 Task: Look for space in Nsawam, Ghana from 6th September, 2023 to 10th September, 2023 for 1 adult in price range Rs.9000 to Rs.17000. Place can be private room with 1  bedroom having 1 bed and 1 bathroom. Property type can be house, flat, guest house, hotel. Booking option can be shelf check-in. Required host language is English.
Action: Mouse moved to (538, 76)
Screenshot: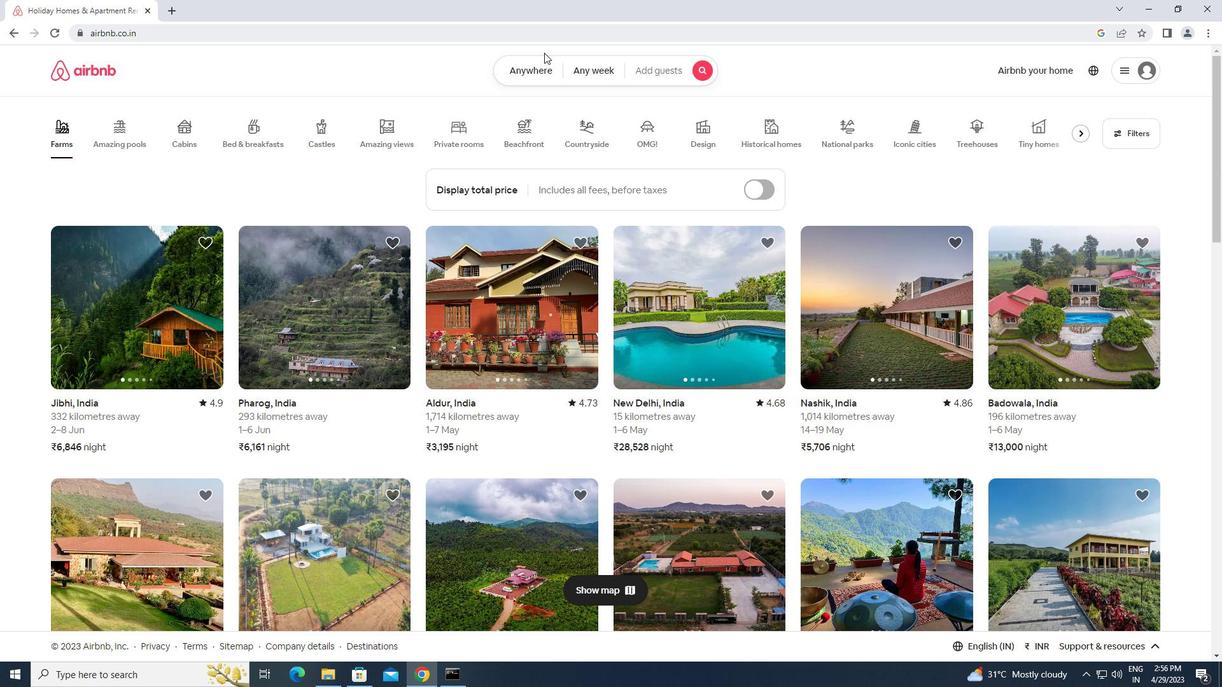 
Action: Mouse pressed left at (538, 76)
Screenshot: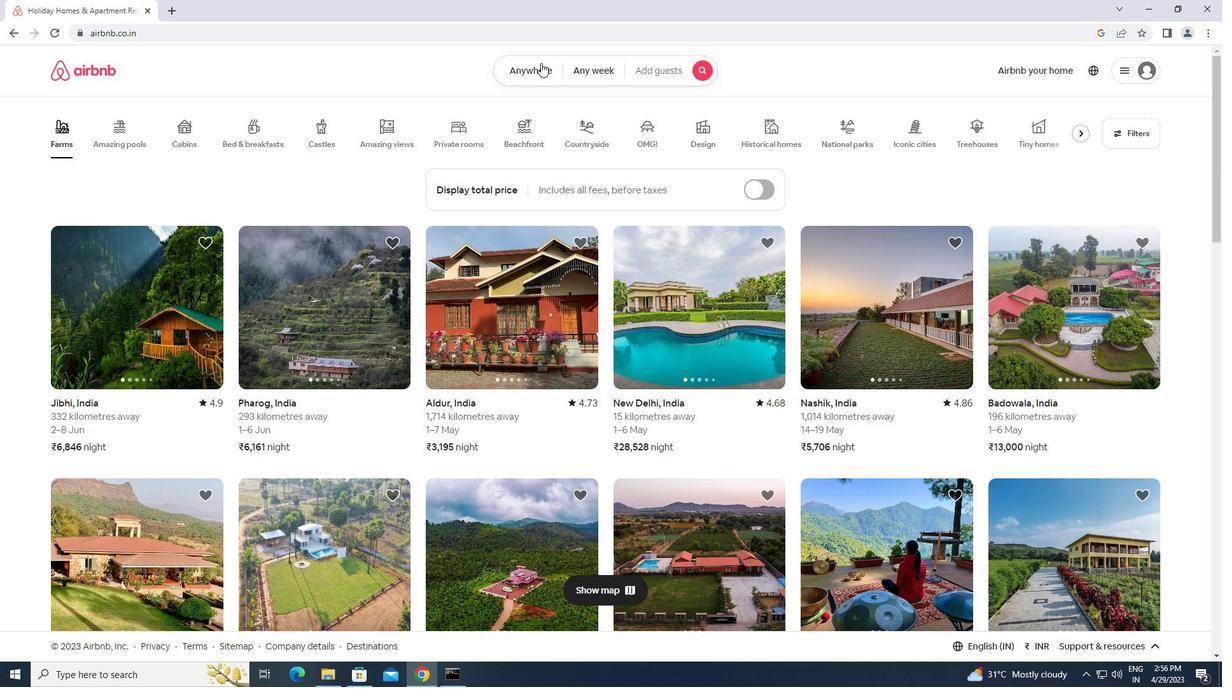 
Action: Mouse moved to (457, 117)
Screenshot: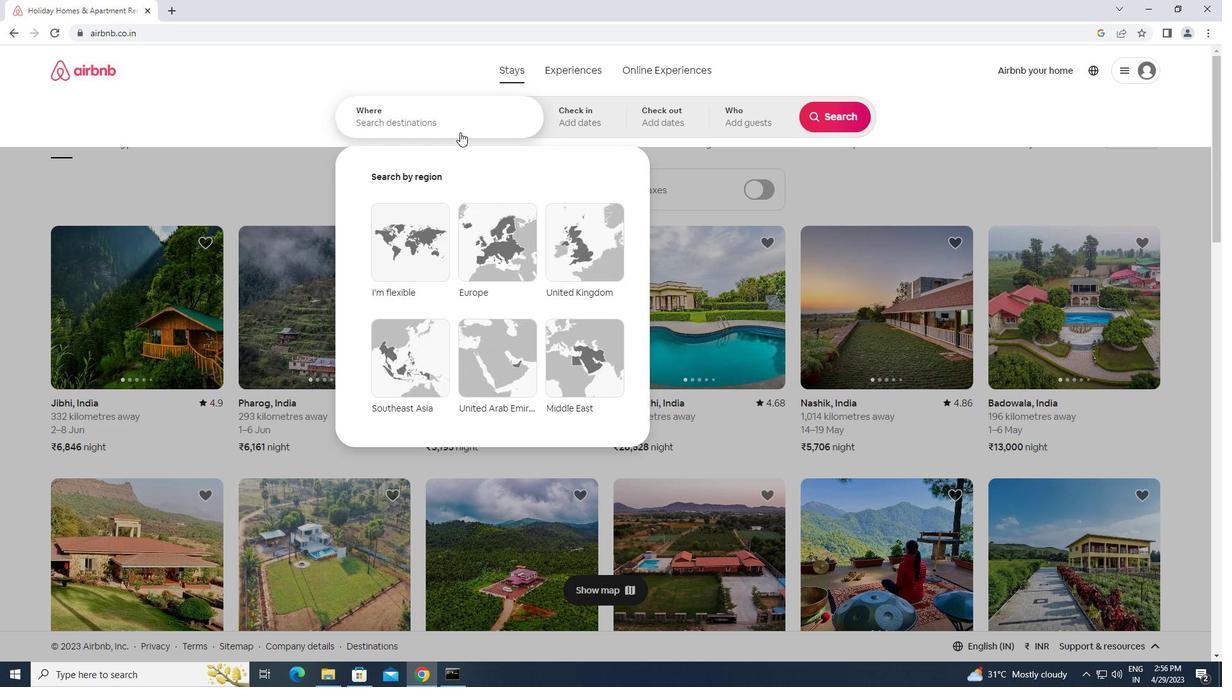 
Action: Mouse pressed left at (457, 117)
Screenshot: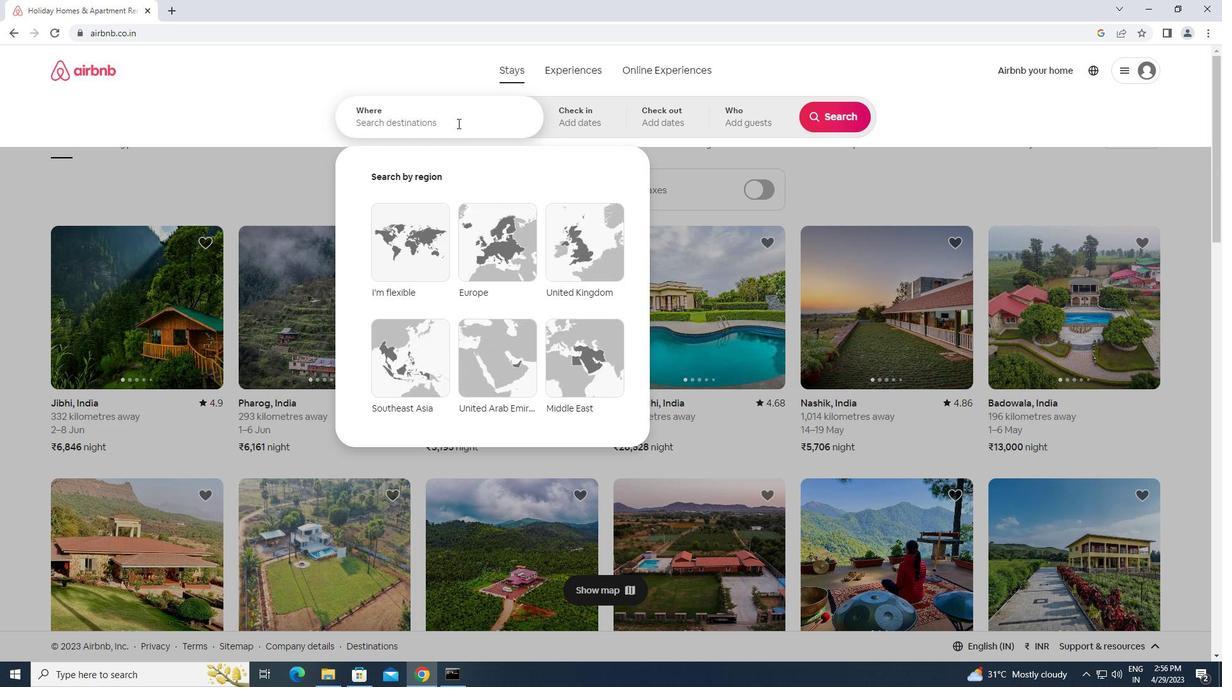 
Action: Key pressed n<Key.caps_lock>sawam,<Key.space><Key.caps_lock>g<Key.caps_lock>hana<Key.enter>
Screenshot: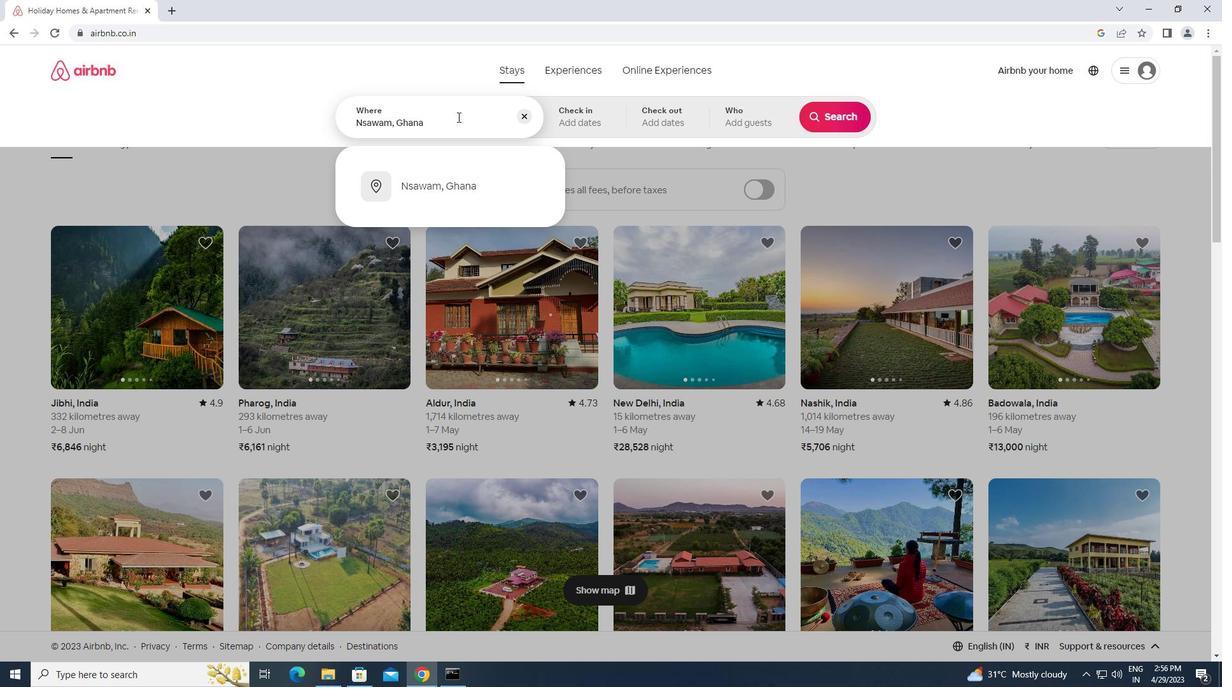 
Action: Mouse moved to (839, 222)
Screenshot: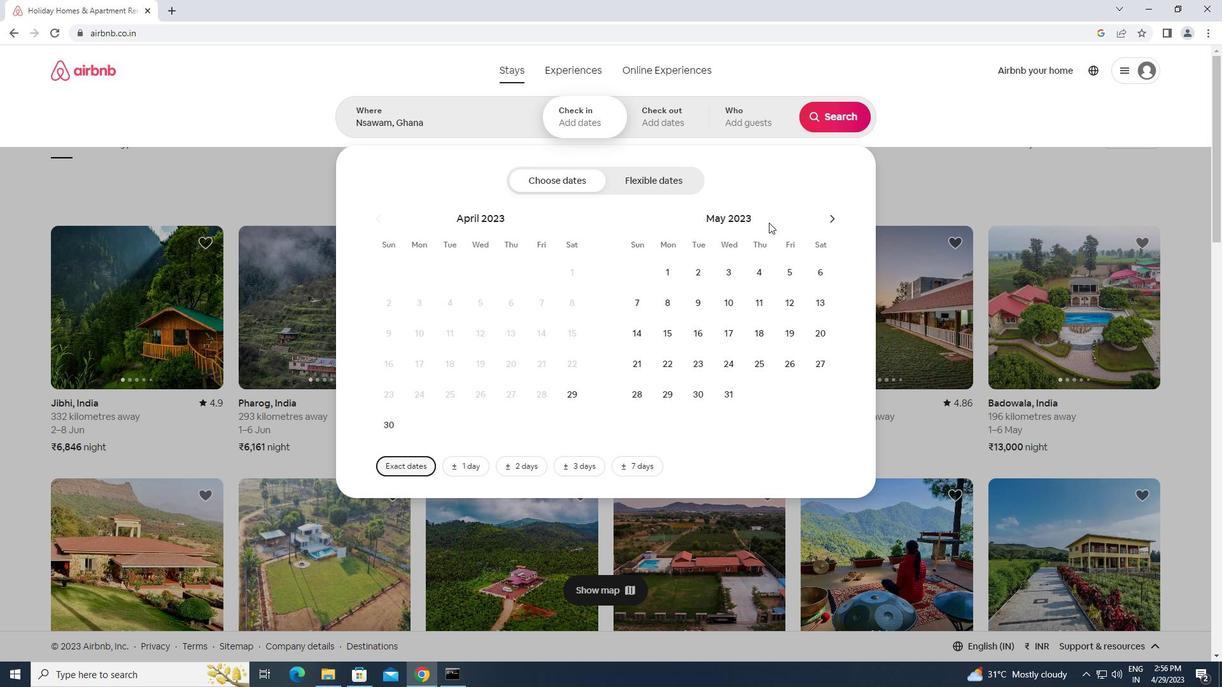 
Action: Mouse pressed left at (839, 222)
Screenshot: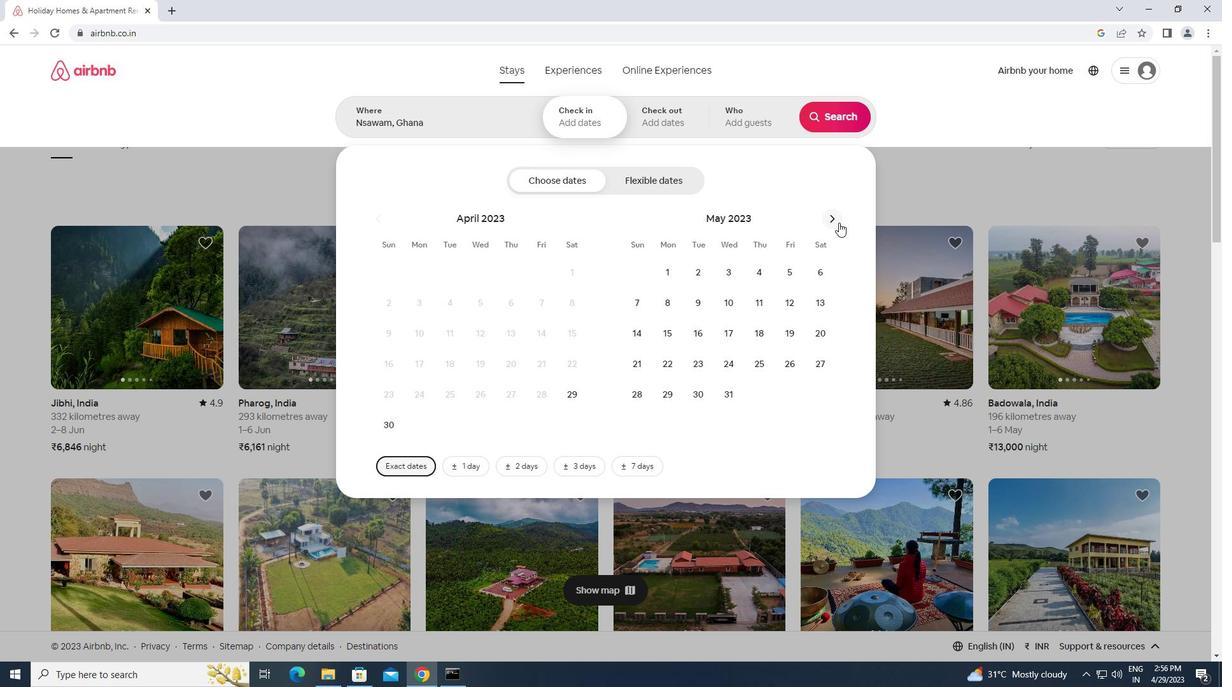 
Action: Mouse pressed left at (839, 222)
Screenshot: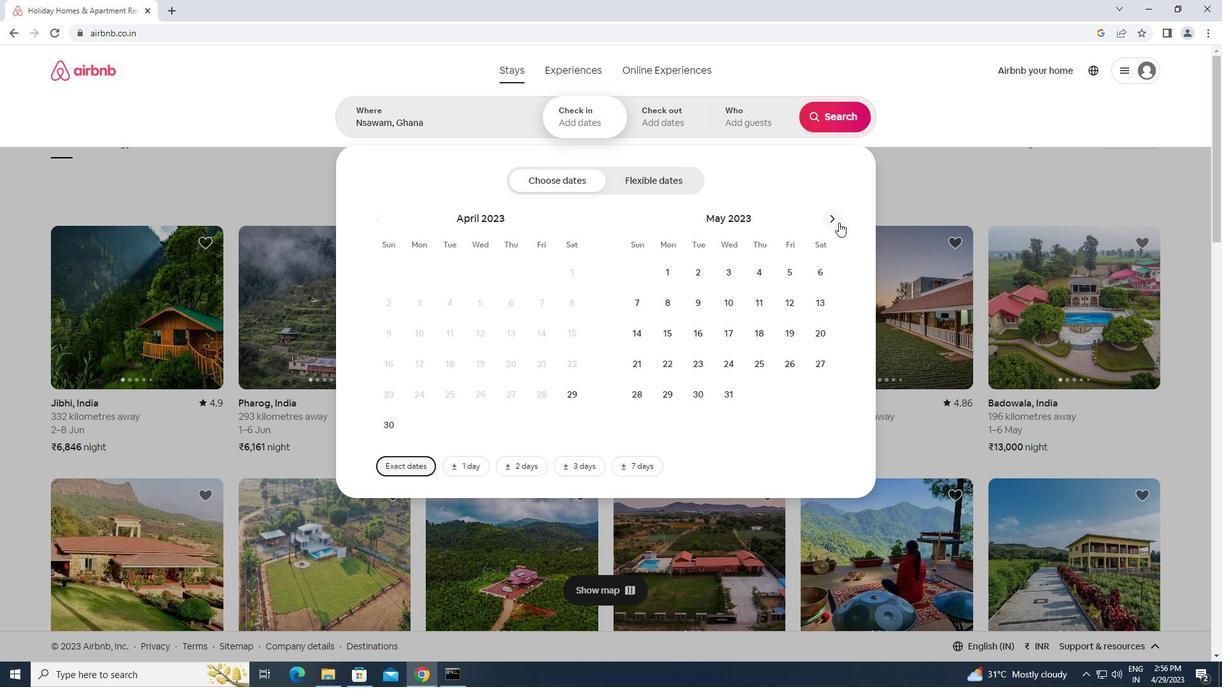 
Action: Mouse pressed left at (839, 222)
Screenshot: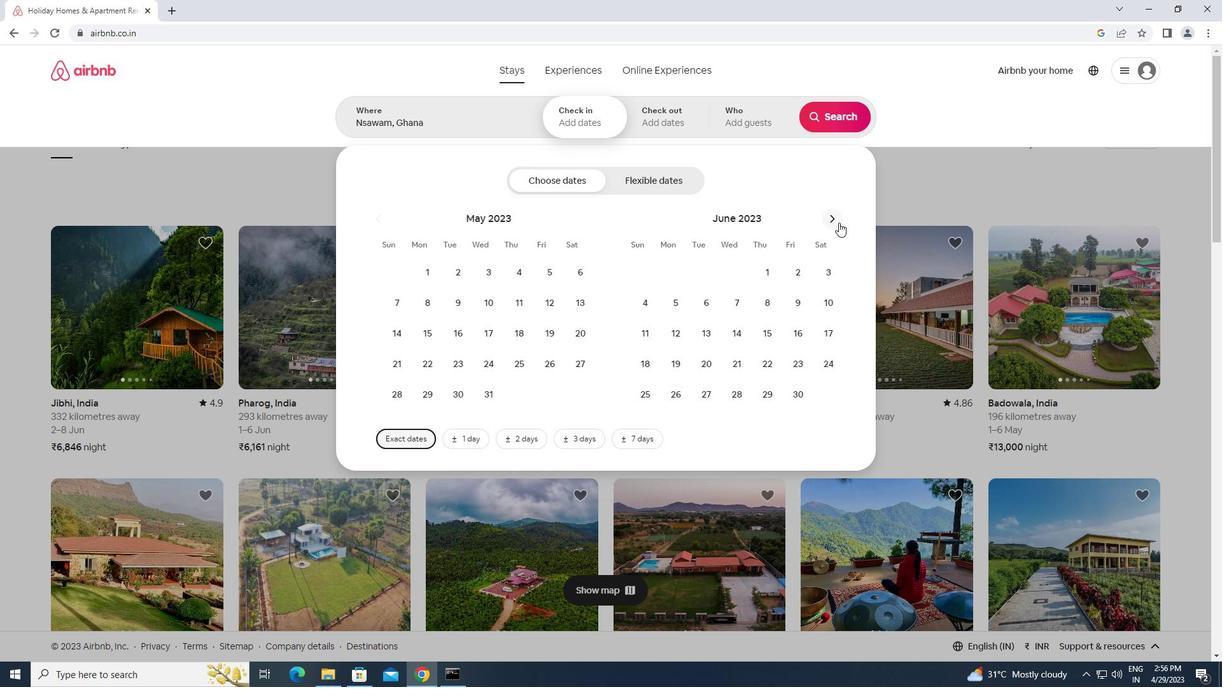 
Action: Mouse pressed left at (839, 222)
Screenshot: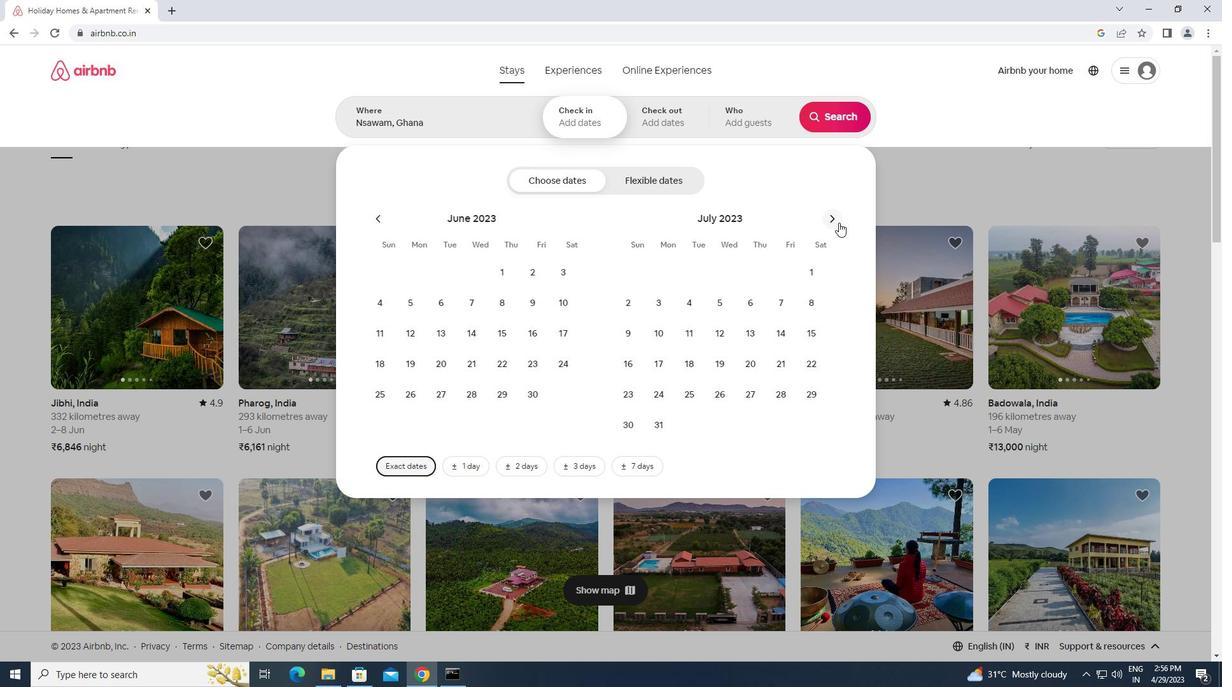 
Action: Mouse moved to (728, 305)
Screenshot: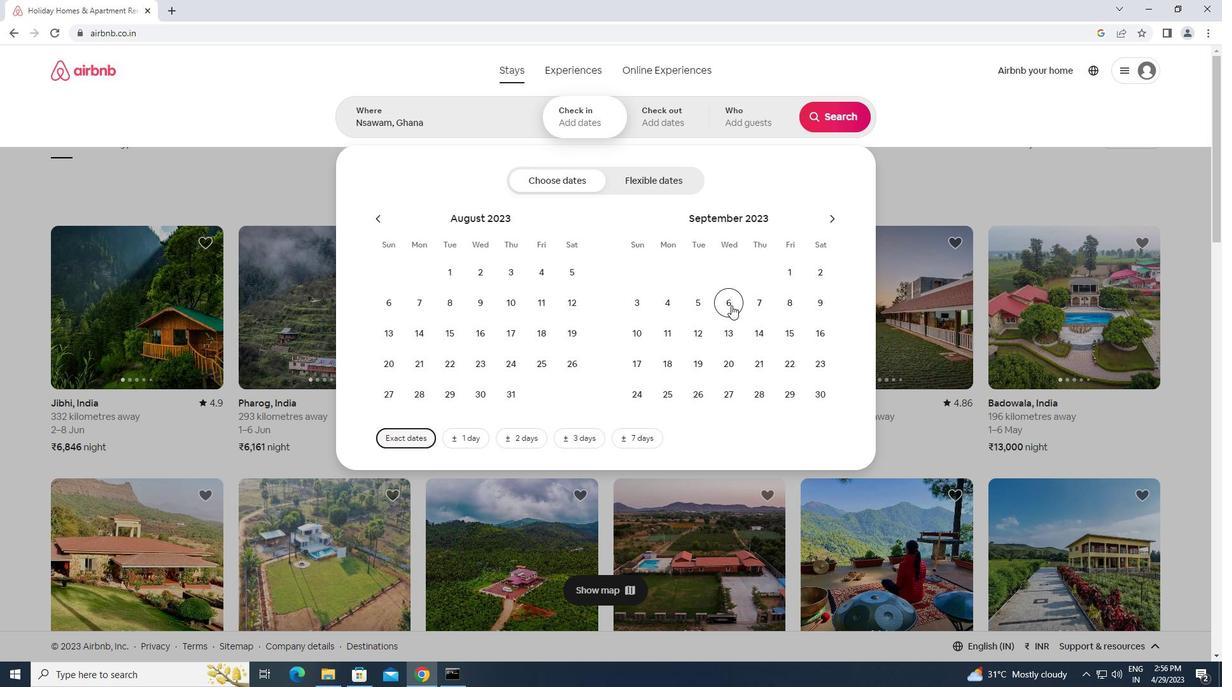 
Action: Mouse pressed left at (728, 305)
Screenshot: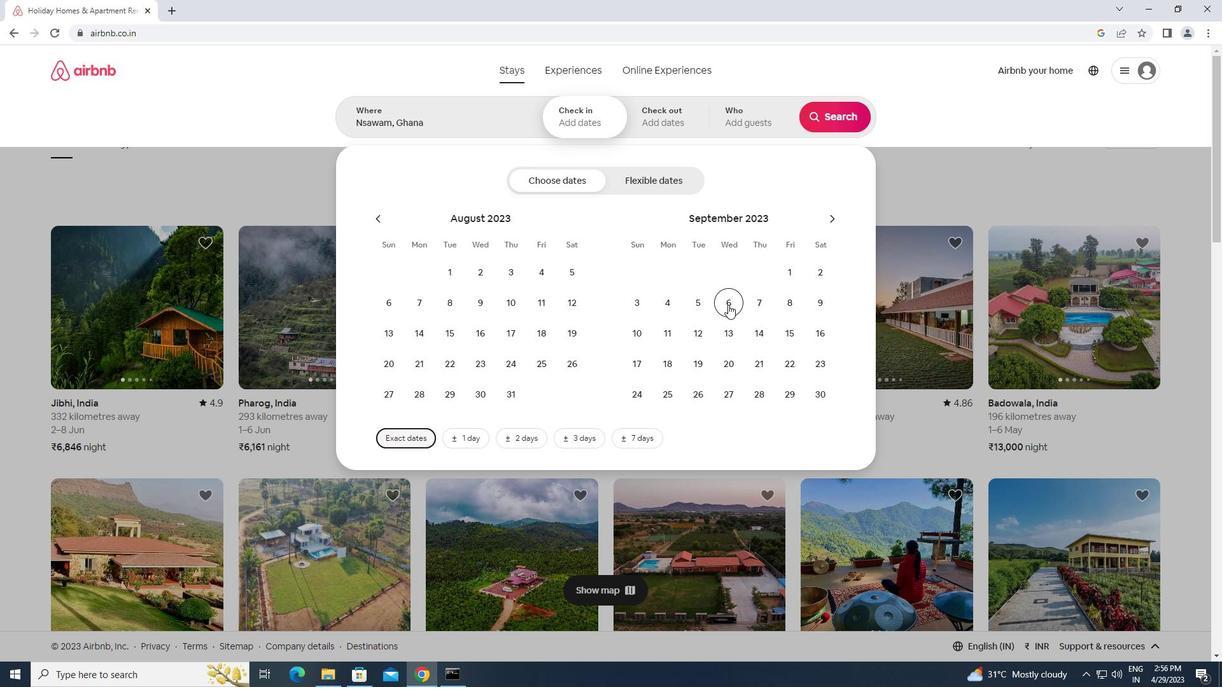
Action: Mouse moved to (634, 335)
Screenshot: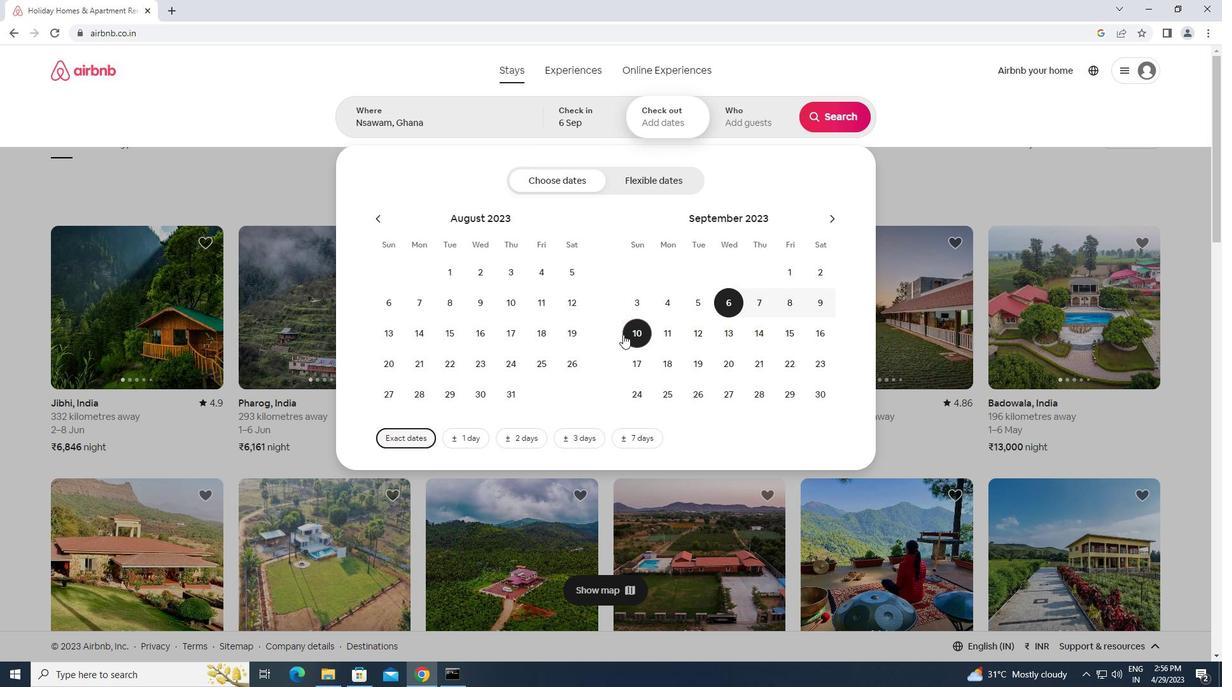 
Action: Mouse pressed left at (634, 335)
Screenshot: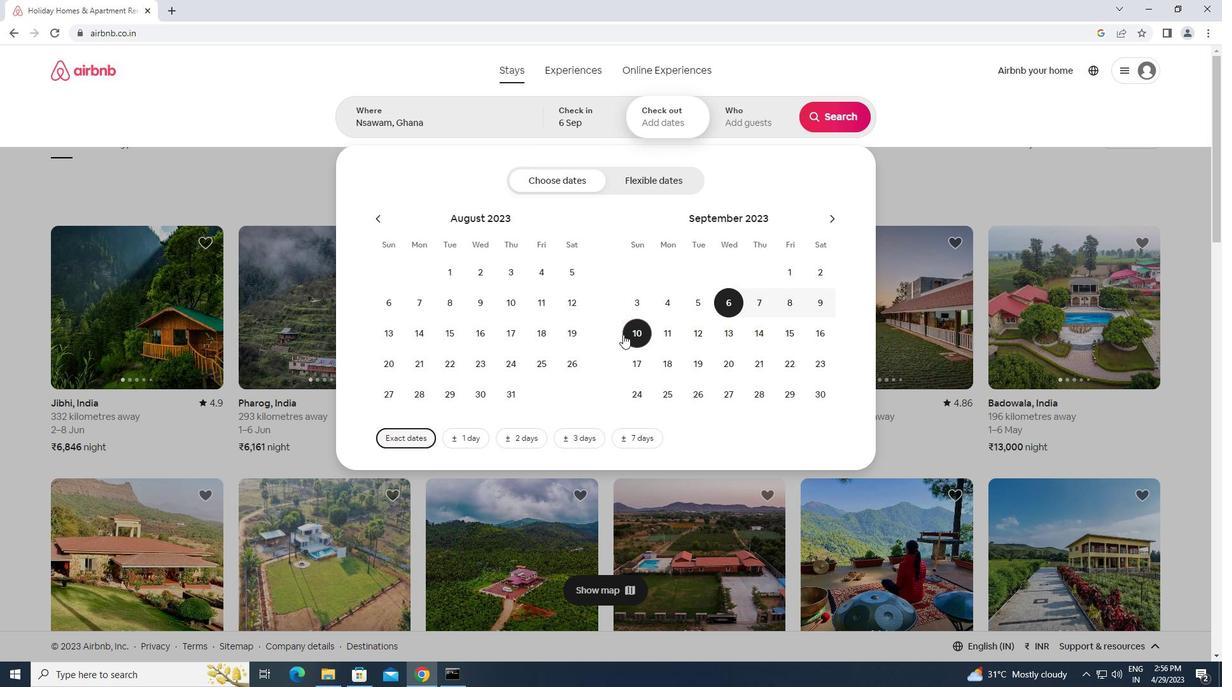 
Action: Mouse moved to (733, 111)
Screenshot: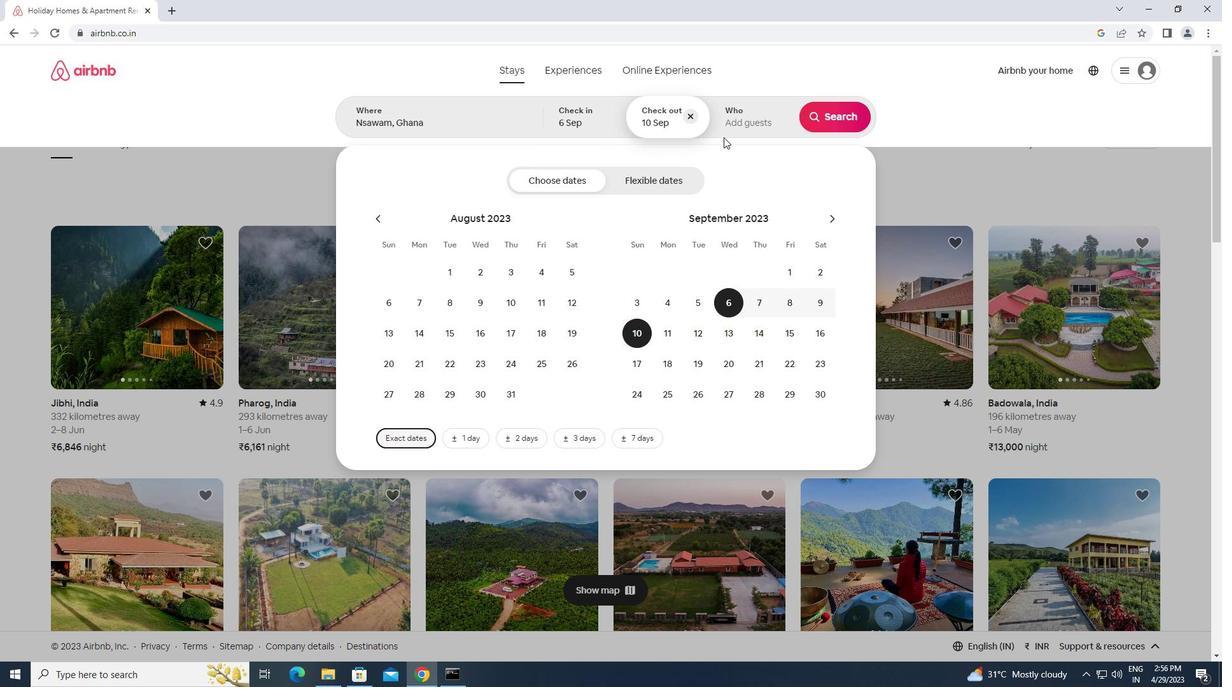 
Action: Mouse pressed left at (733, 111)
Screenshot: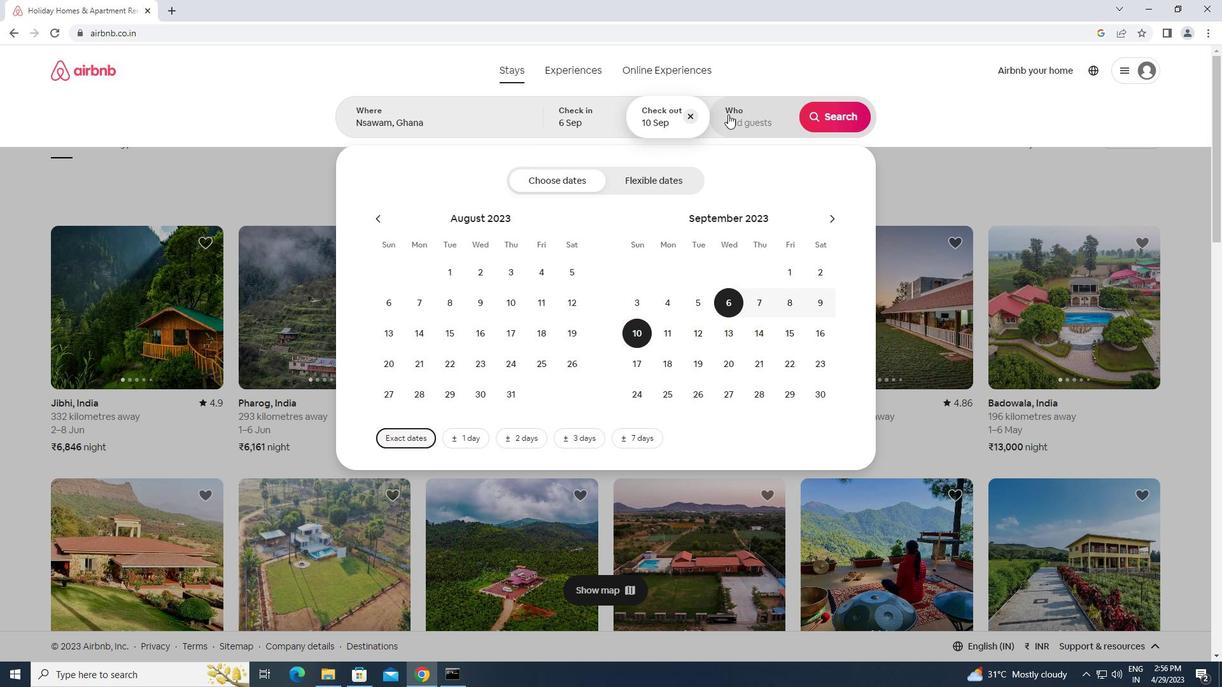 
Action: Mouse moved to (838, 188)
Screenshot: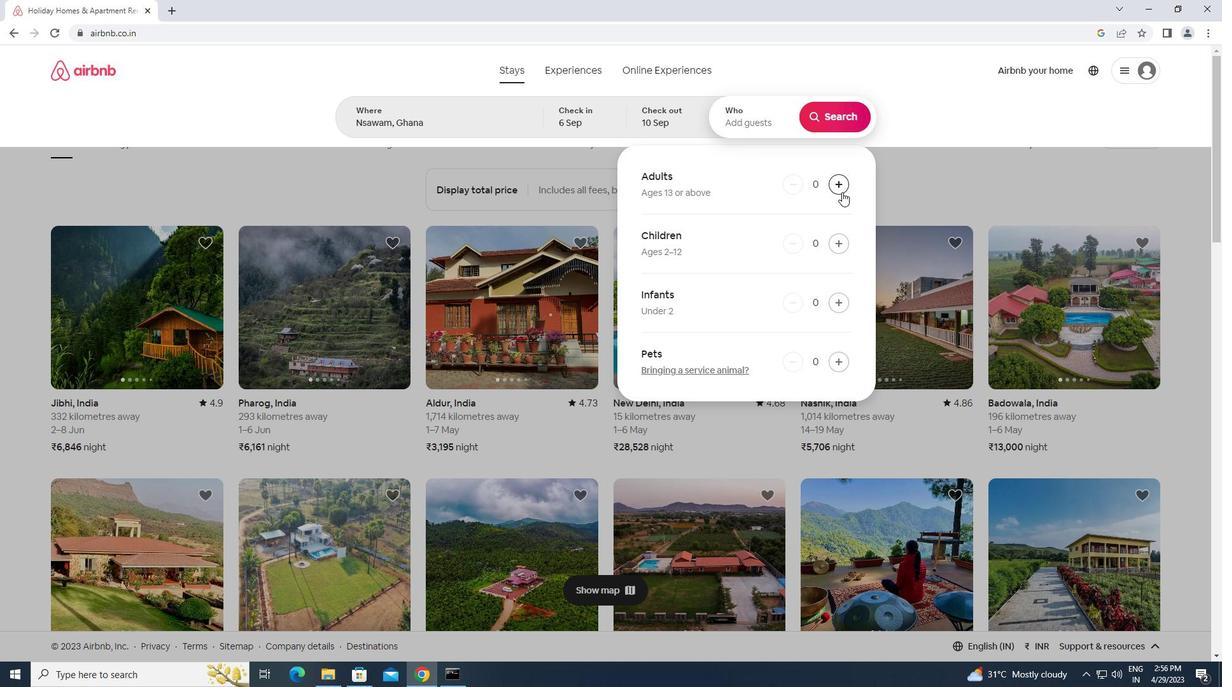 
Action: Mouse pressed left at (838, 188)
Screenshot: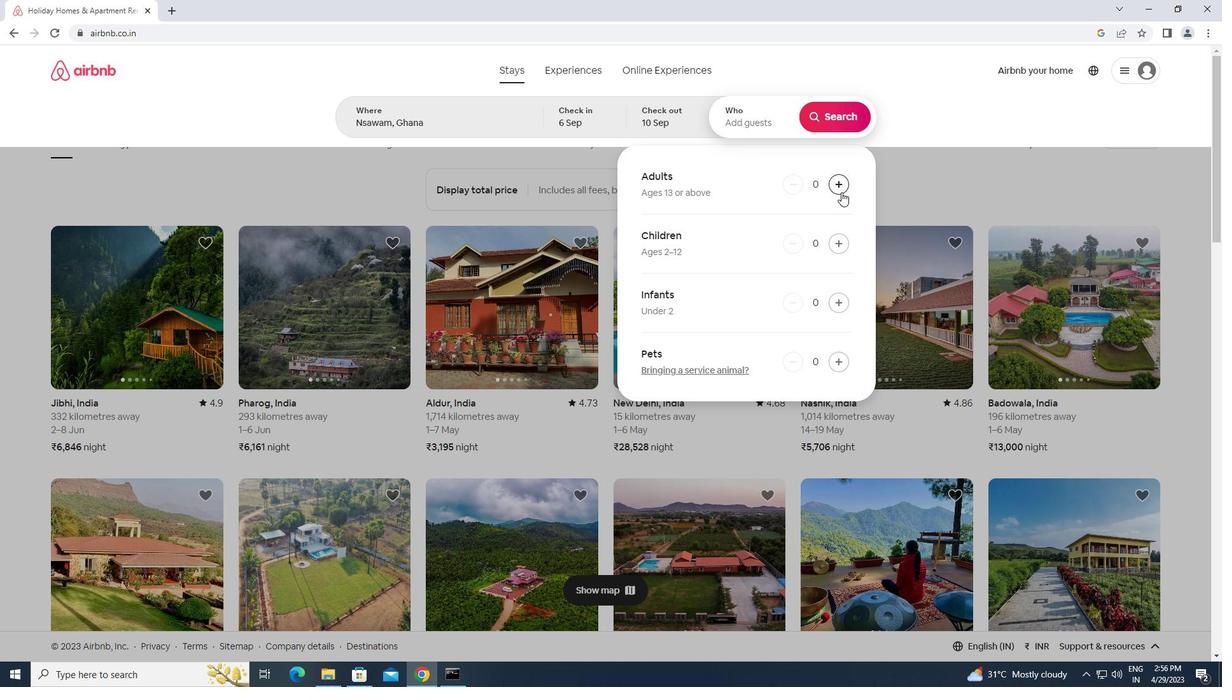 
Action: Mouse moved to (833, 122)
Screenshot: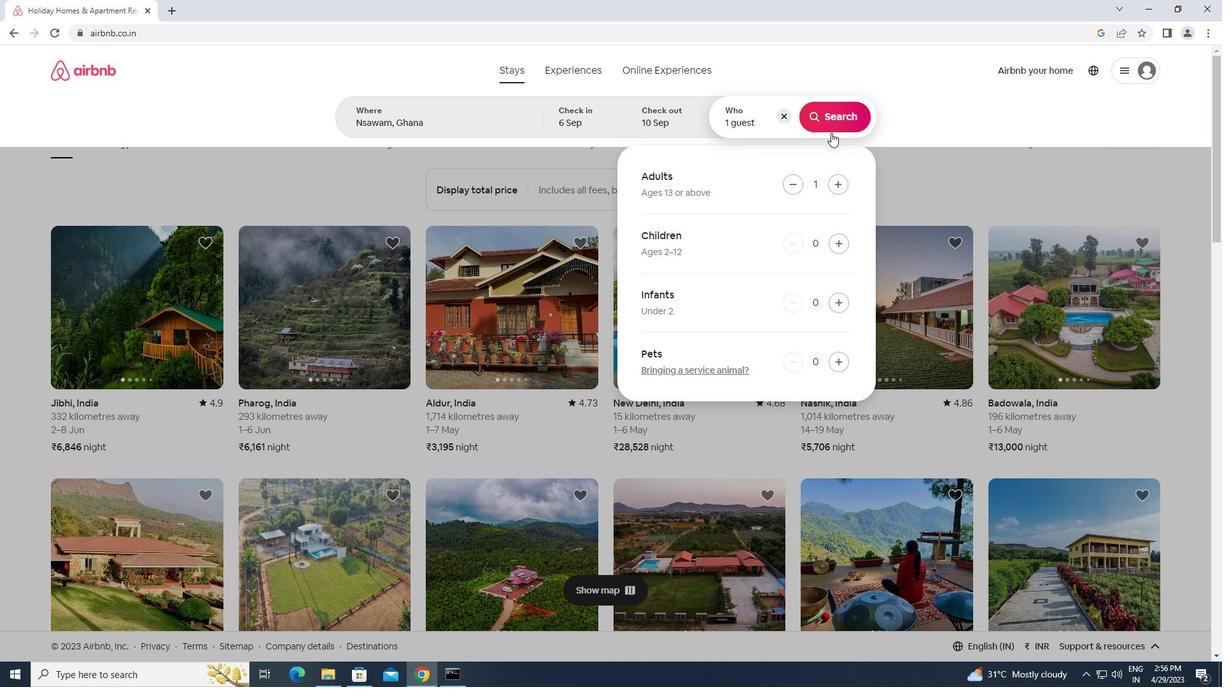 
Action: Mouse pressed left at (833, 122)
Screenshot: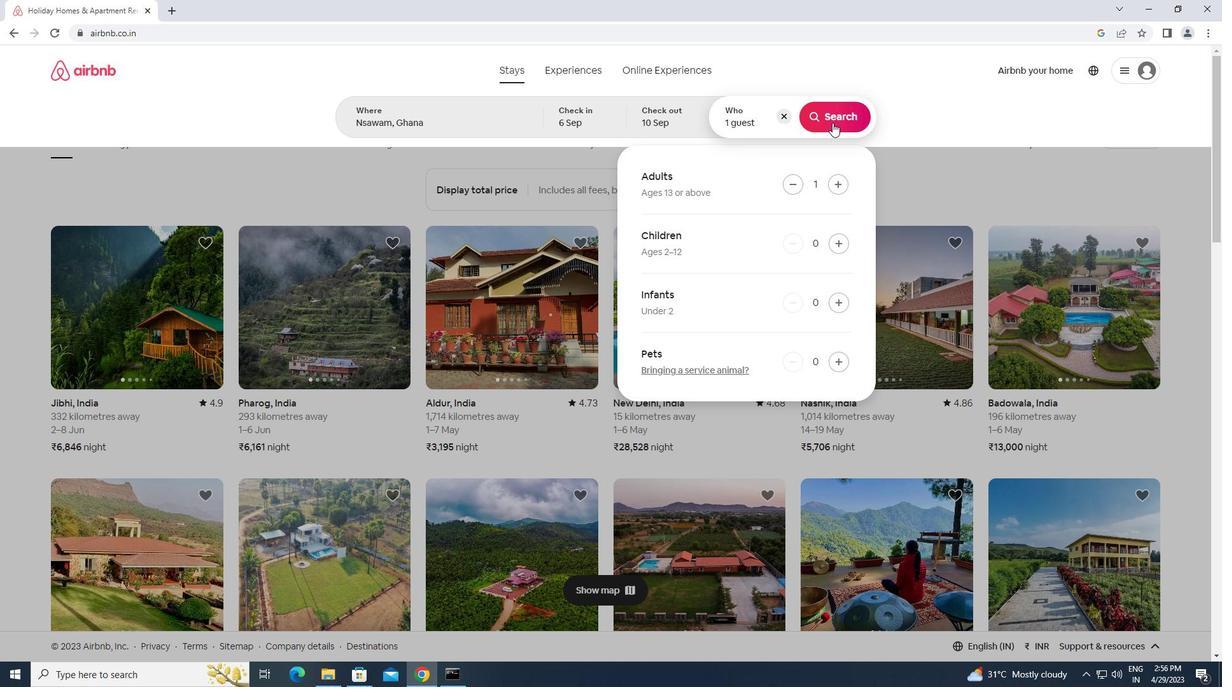 
Action: Mouse moved to (1164, 121)
Screenshot: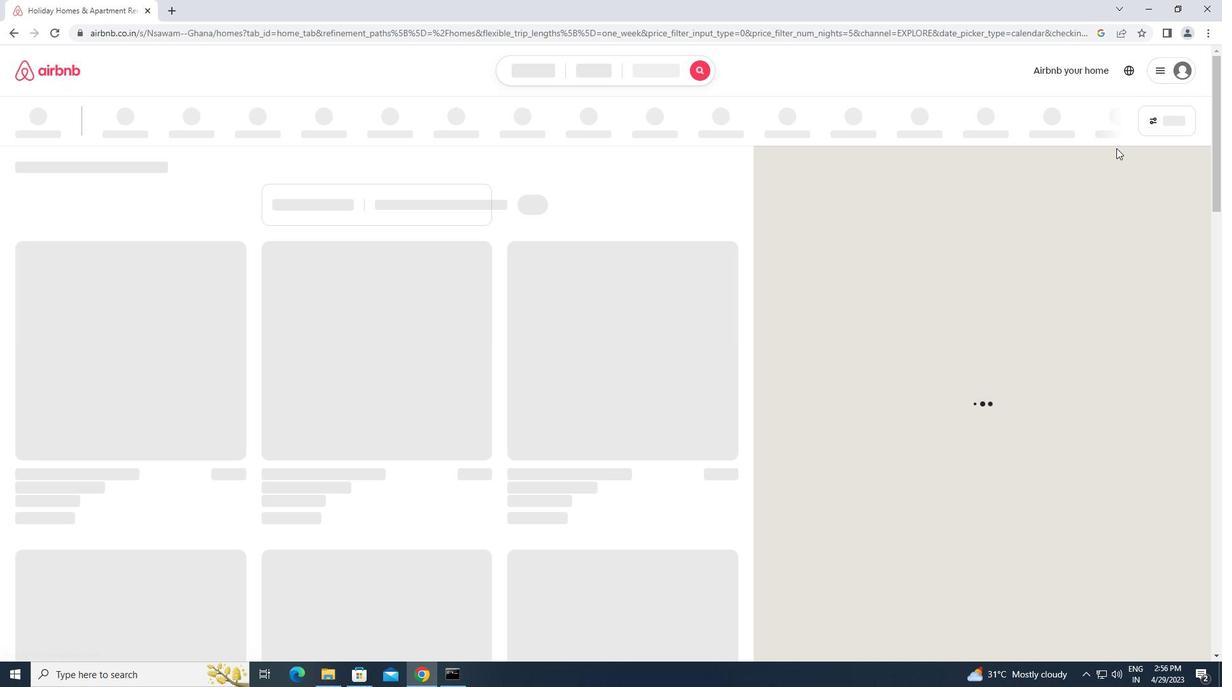 
Action: Mouse pressed left at (1164, 121)
Screenshot: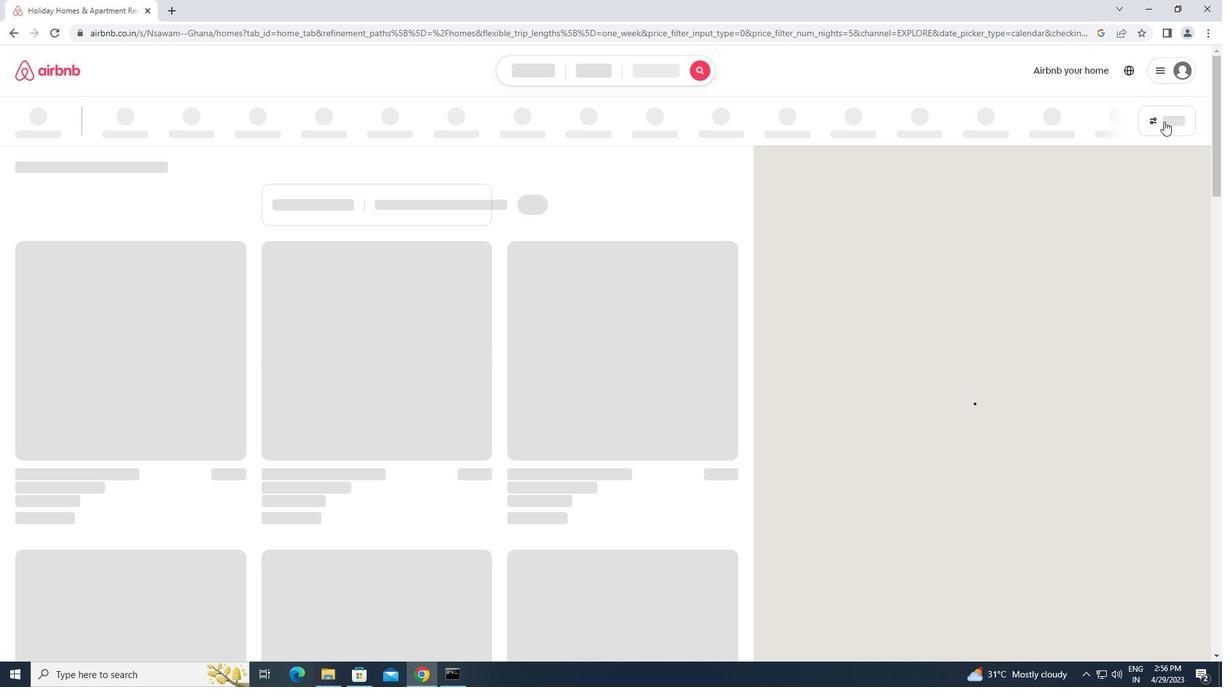 
Action: Mouse moved to (452, 466)
Screenshot: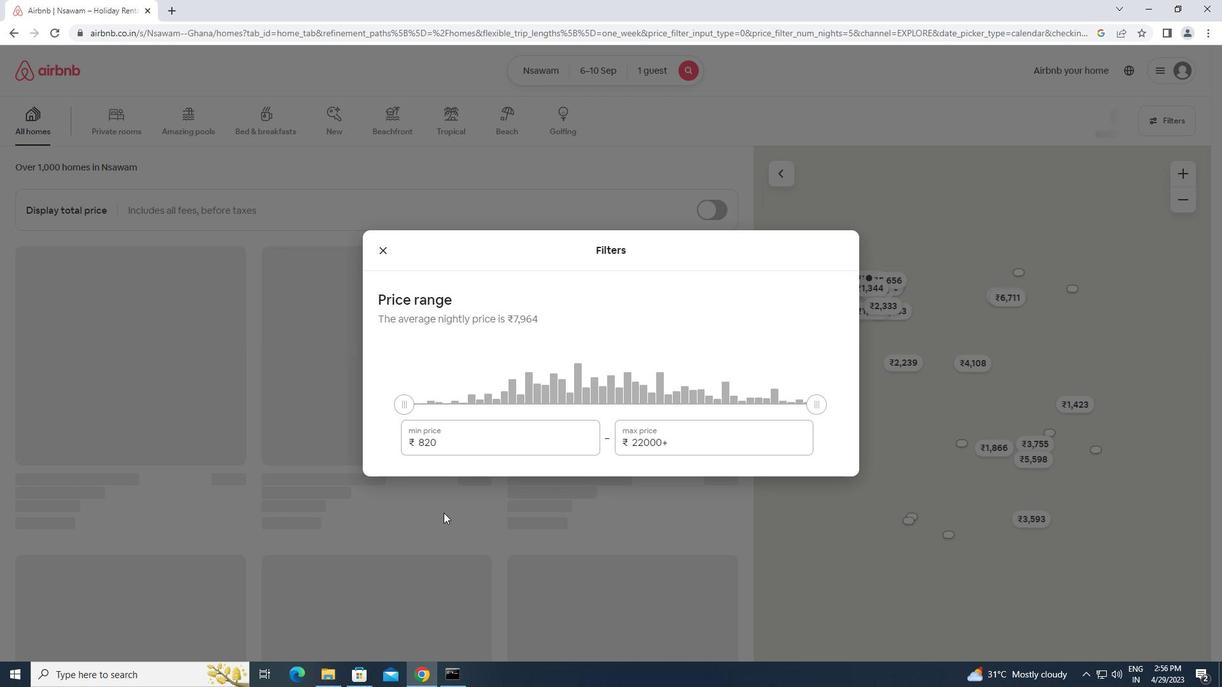 
Action: Mouse scrolled (452, 466) with delta (0, 0)
Screenshot: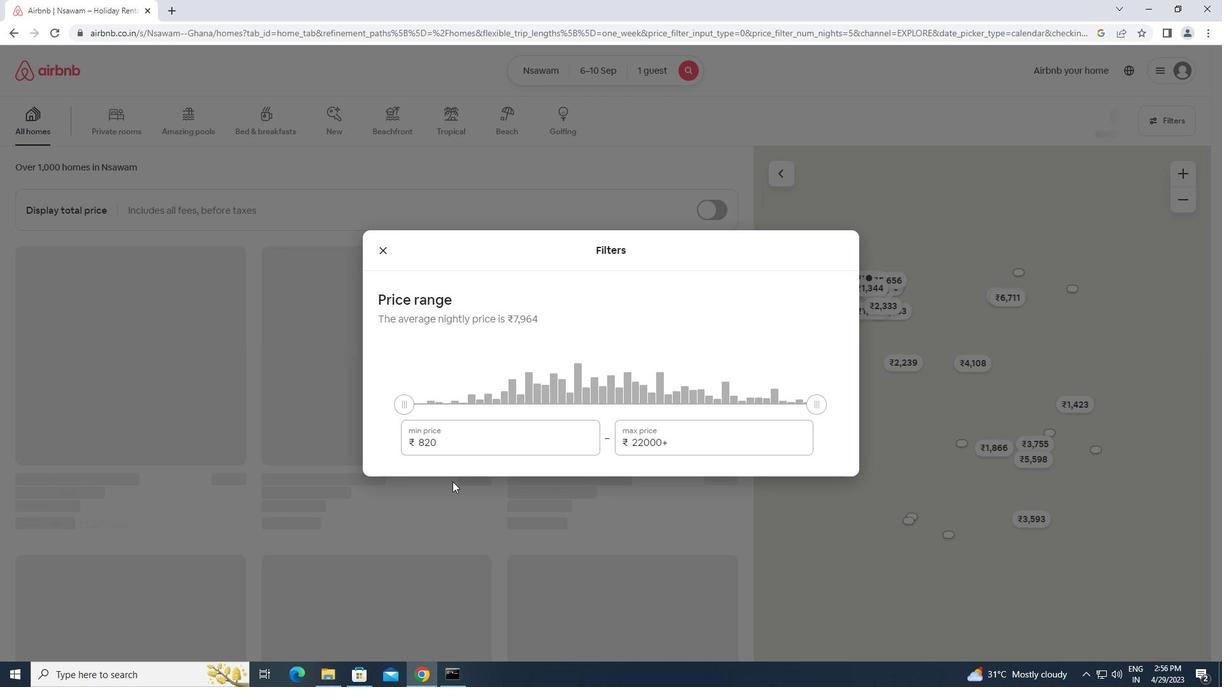 
Action: Mouse moved to (438, 217)
Screenshot: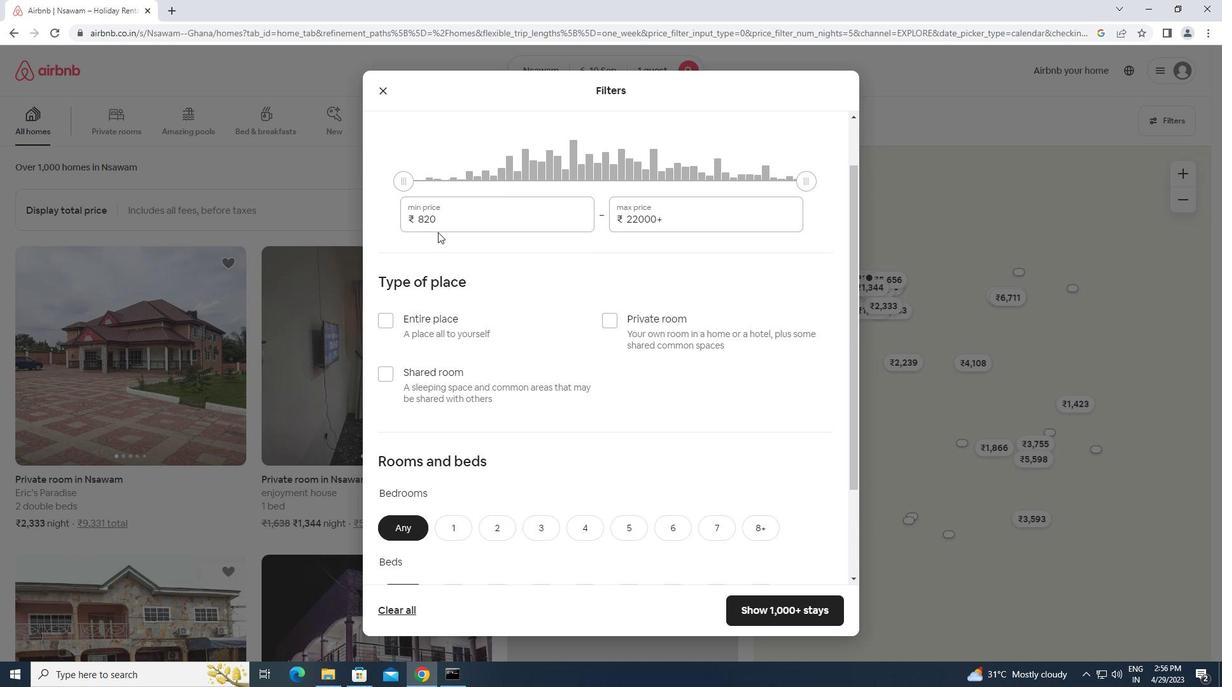 
Action: Mouse pressed left at (438, 217)
Screenshot: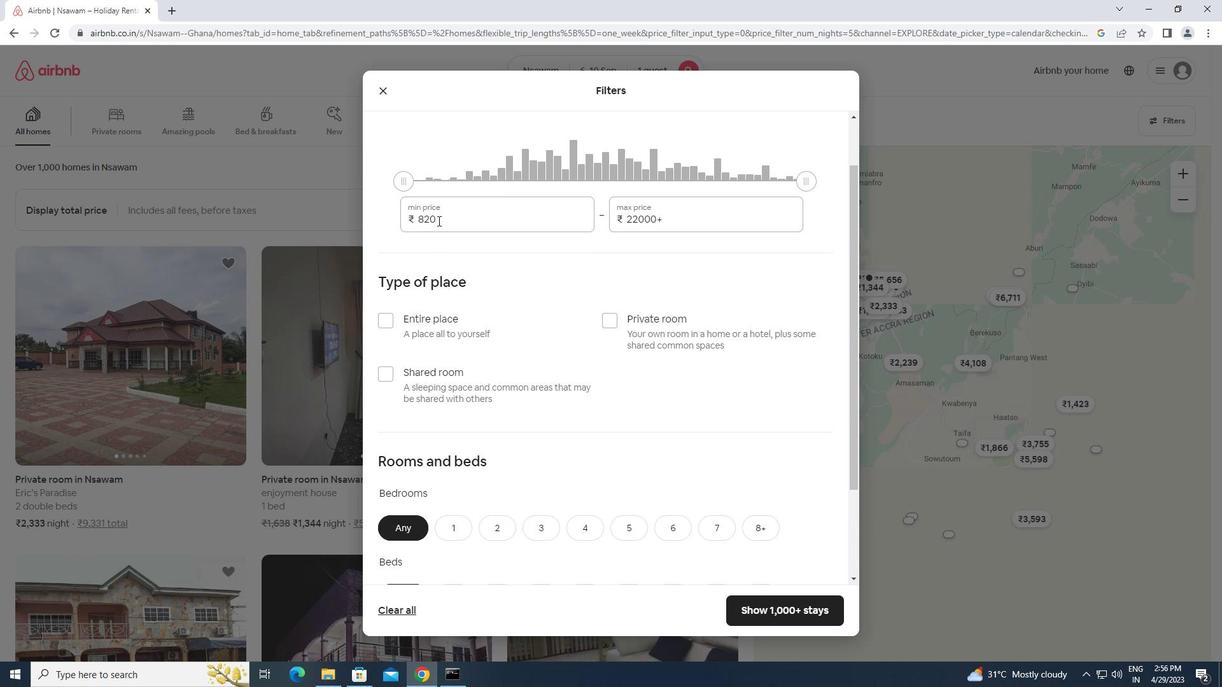 
Action: Mouse moved to (392, 216)
Screenshot: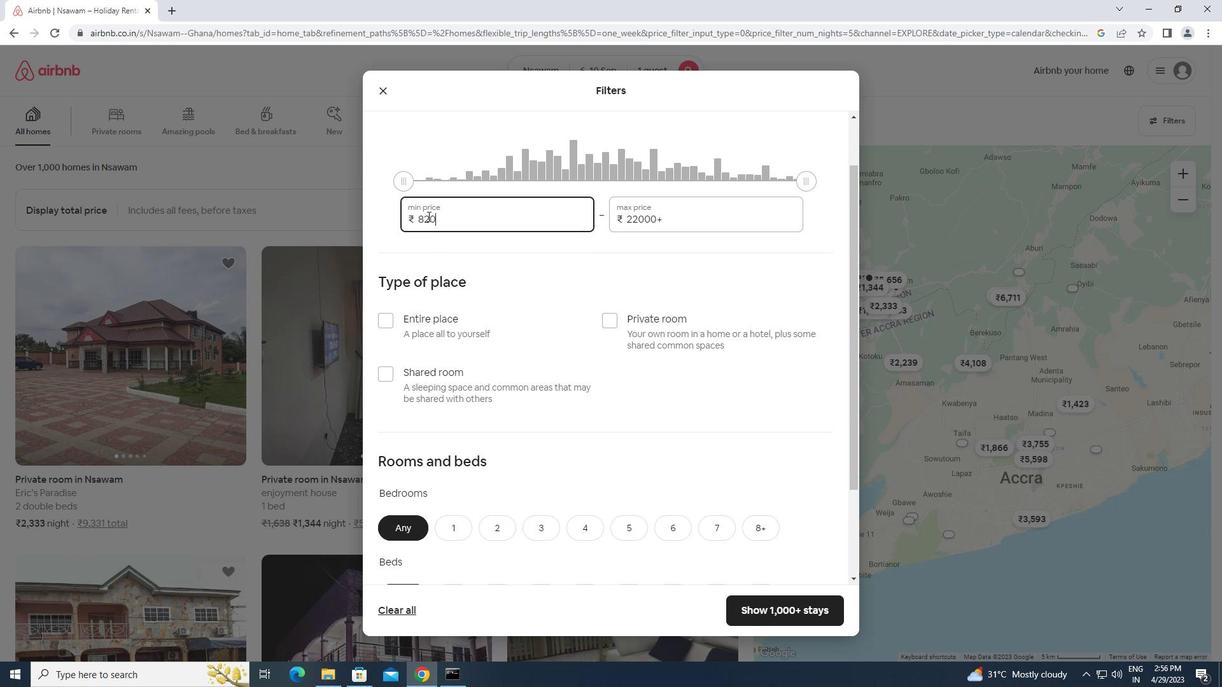 
Action: Key pressed 9000<Key.tab><Key.backspace><Key.backspace><Key.backspace><Key.backspace><Key.backspace><Key.backspace><Key.backspace><Key.backspace><Key.backspace>17000
Screenshot: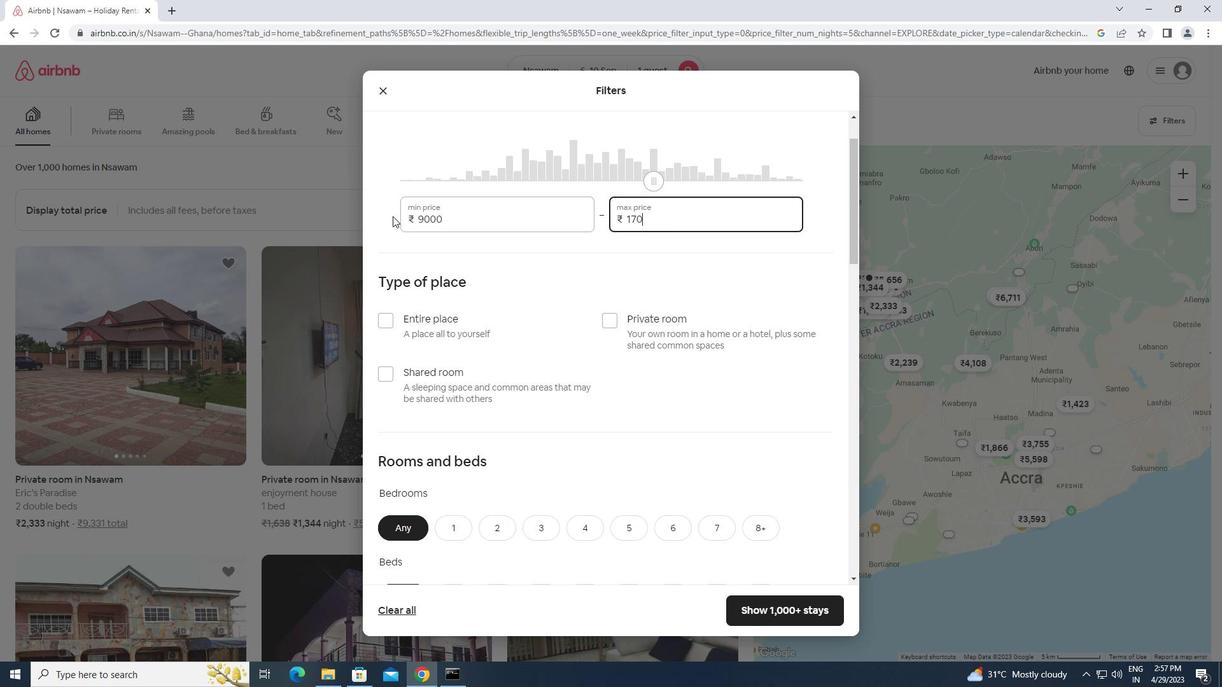 
Action: Mouse moved to (616, 320)
Screenshot: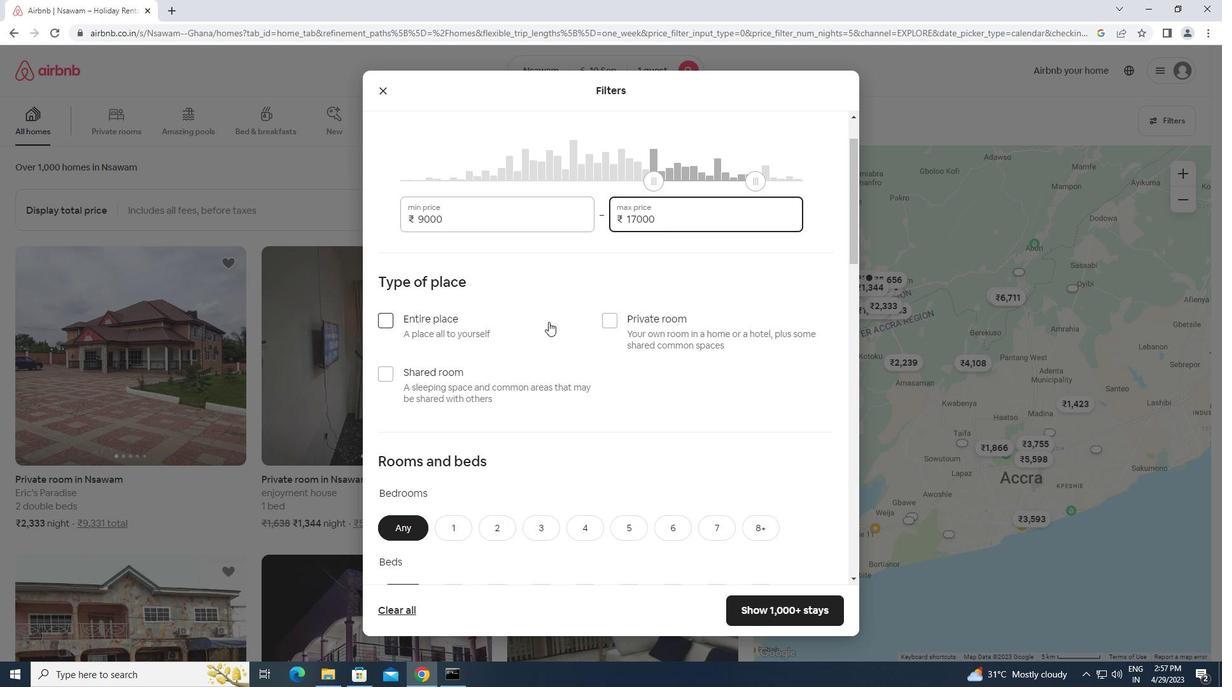
Action: Mouse pressed left at (616, 320)
Screenshot: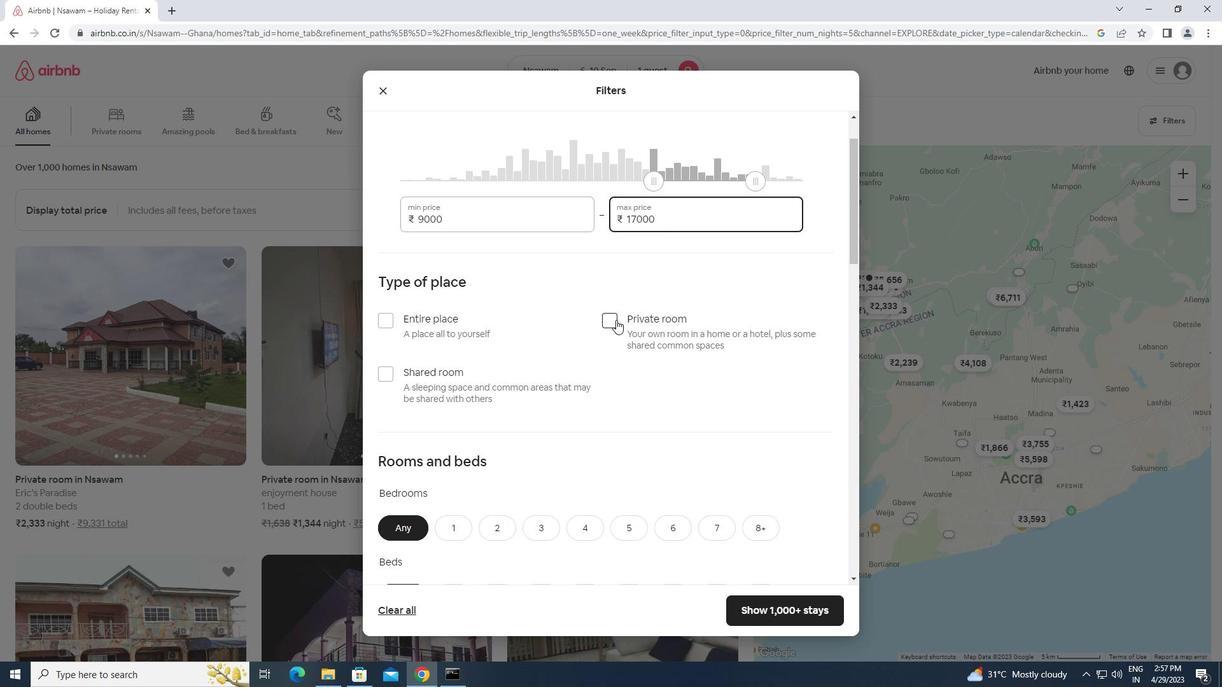 
Action: Mouse moved to (601, 383)
Screenshot: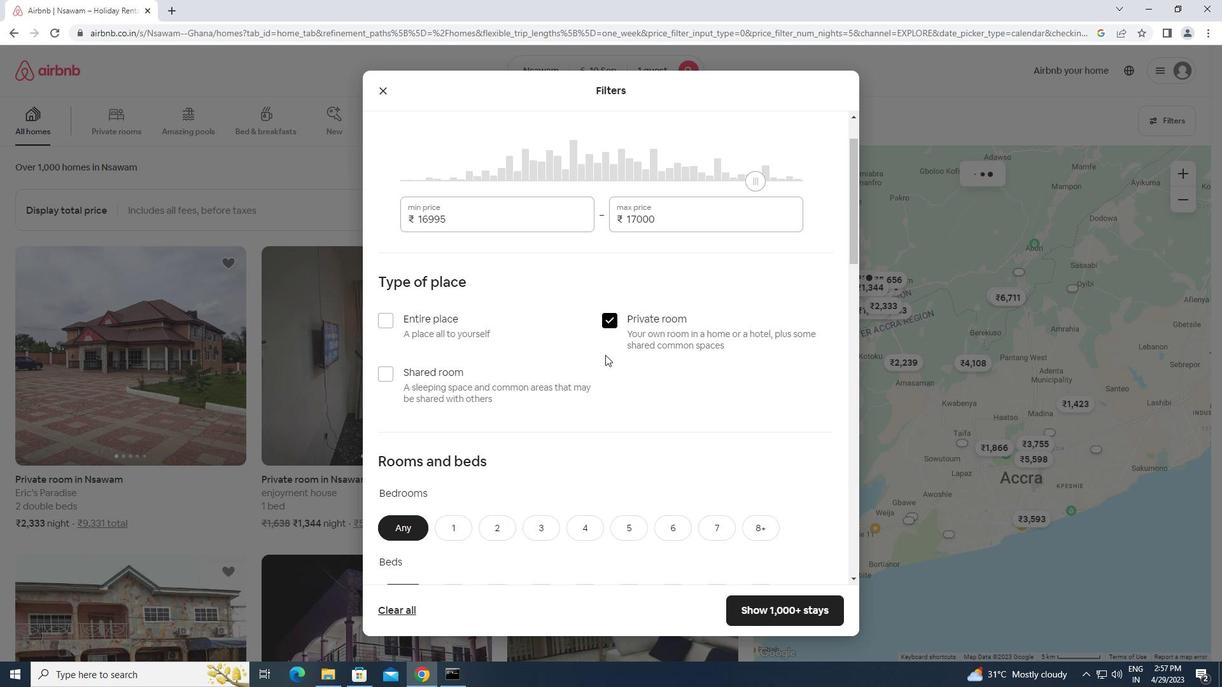
Action: Mouse scrolled (601, 382) with delta (0, 0)
Screenshot: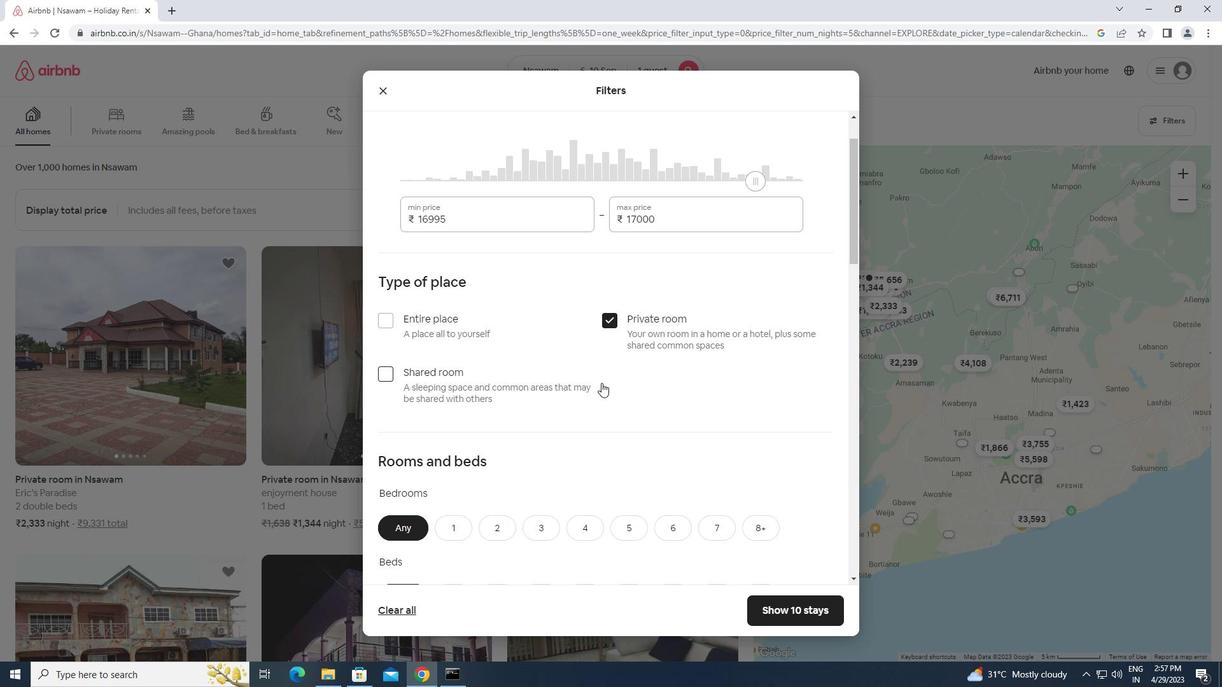 
Action: Mouse scrolled (601, 382) with delta (0, 0)
Screenshot: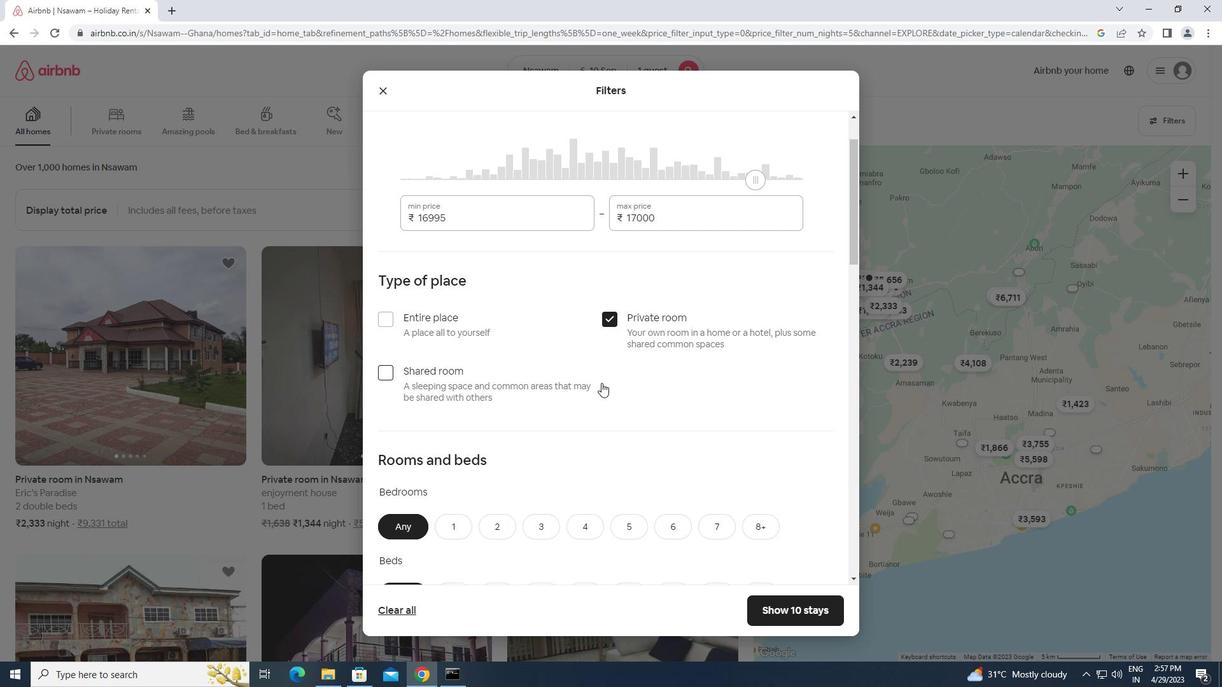 
Action: Mouse moved to (452, 401)
Screenshot: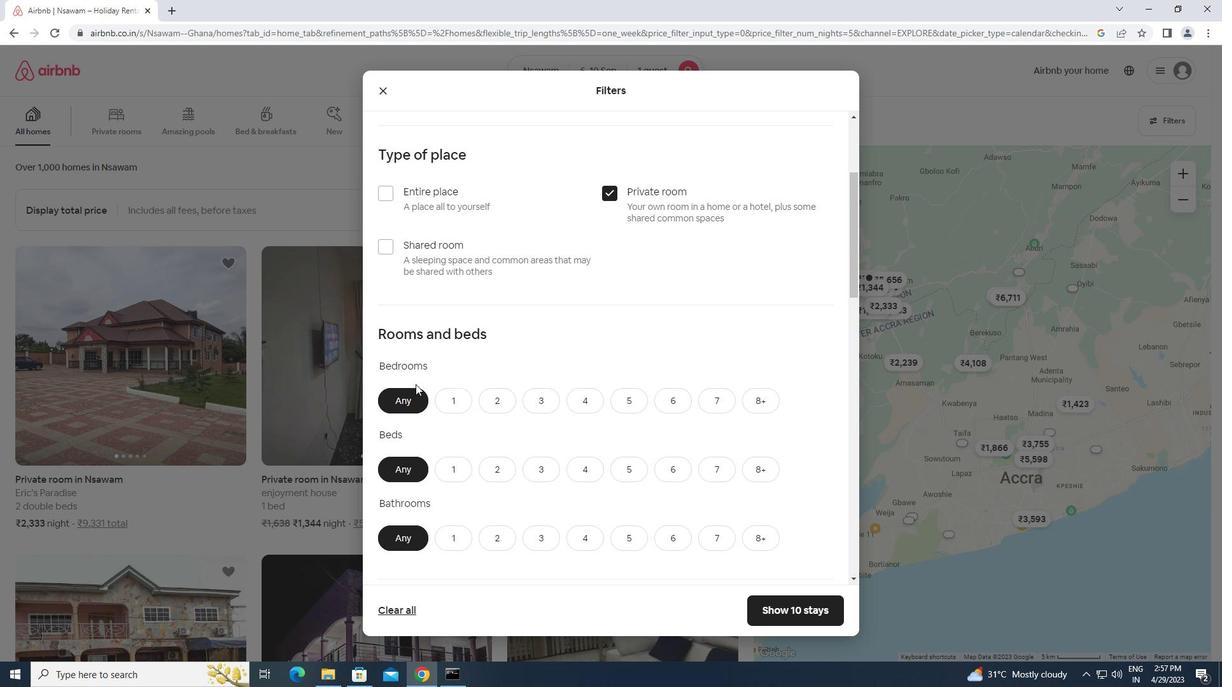 
Action: Mouse pressed left at (452, 401)
Screenshot: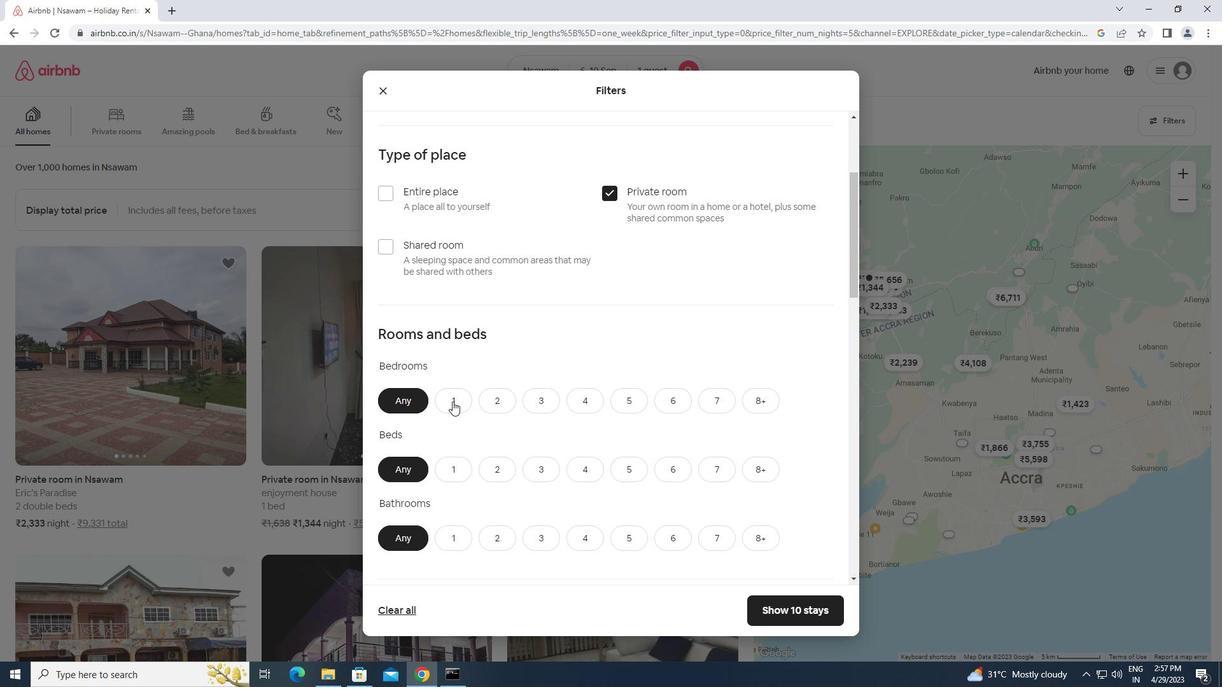 
Action: Mouse moved to (452, 463)
Screenshot: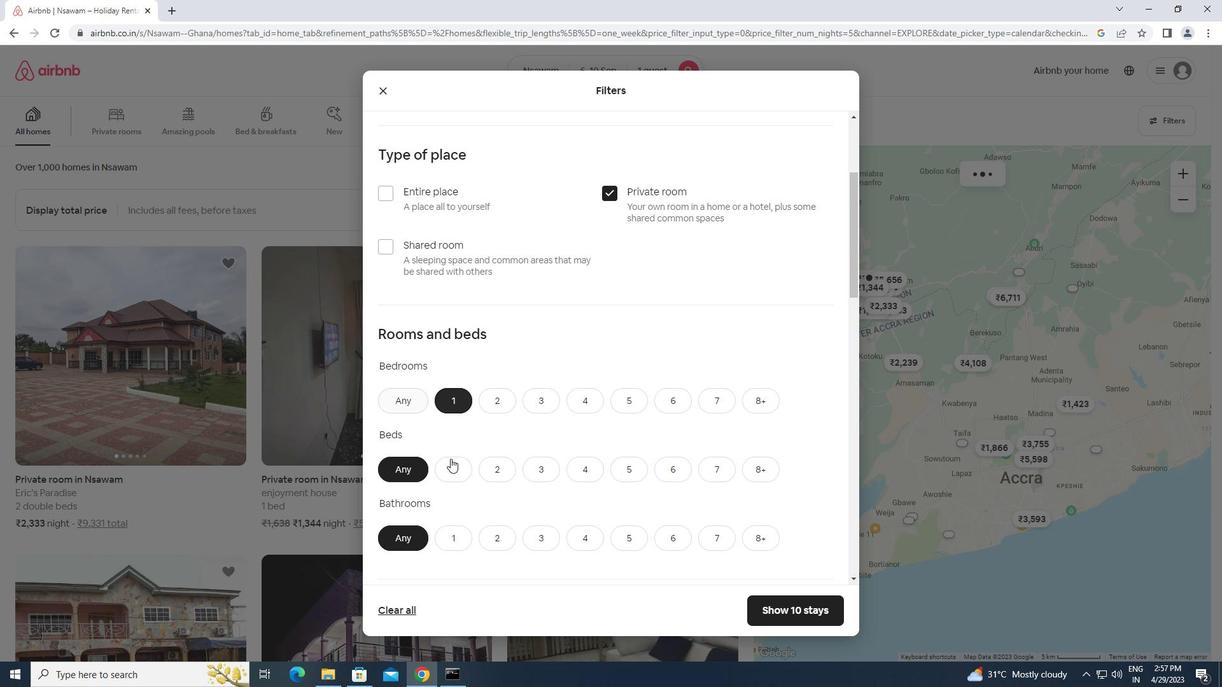 
Action: Mouse pressed left at (452, 463)
Screenshot: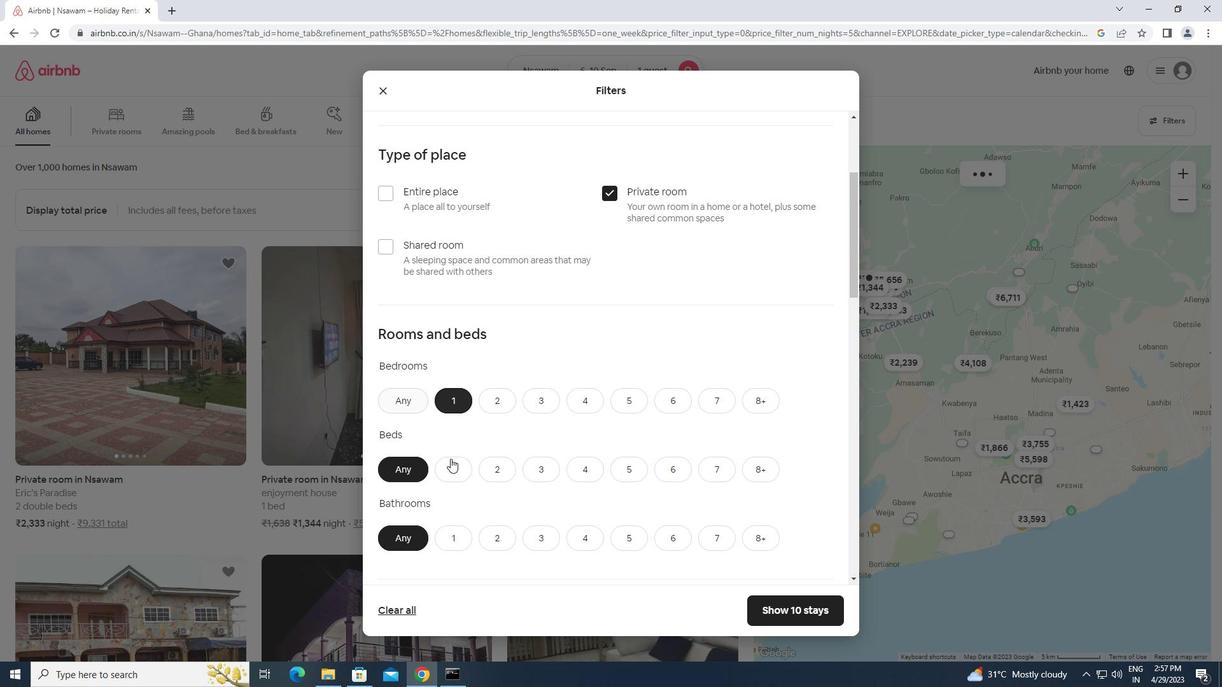 
Action: Mouse moved to (457, 540)
Screenshot: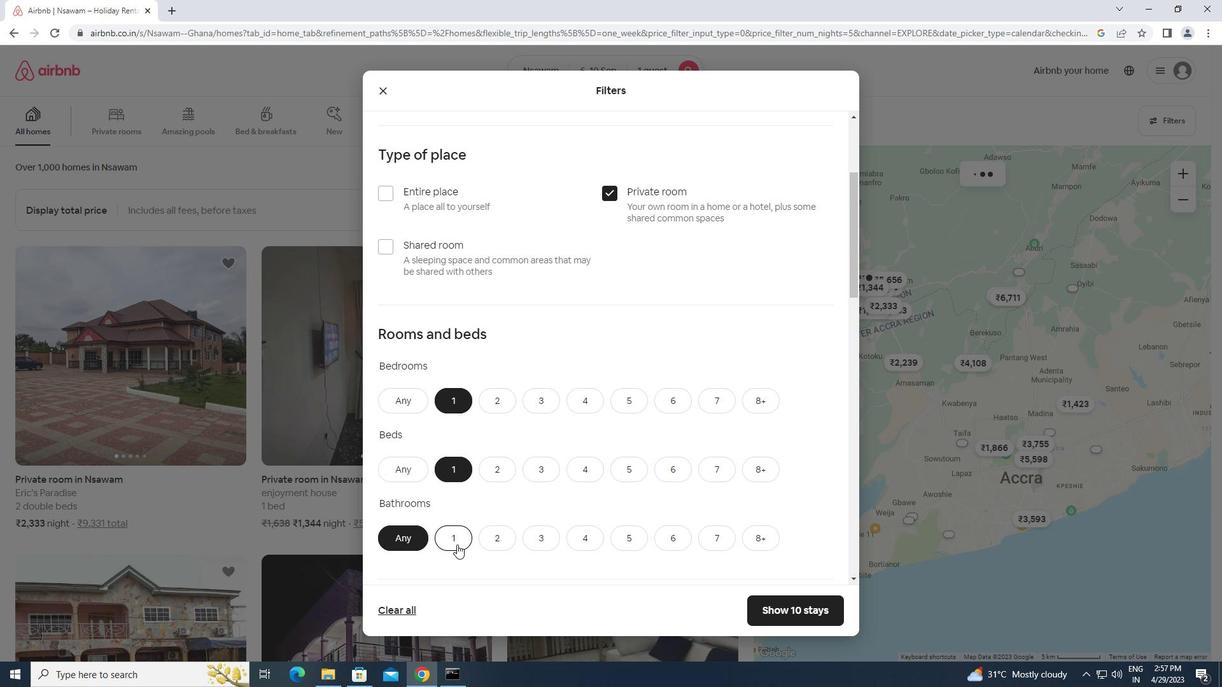 
Action: Mouse pressed left at (457, 540)
Screenshot: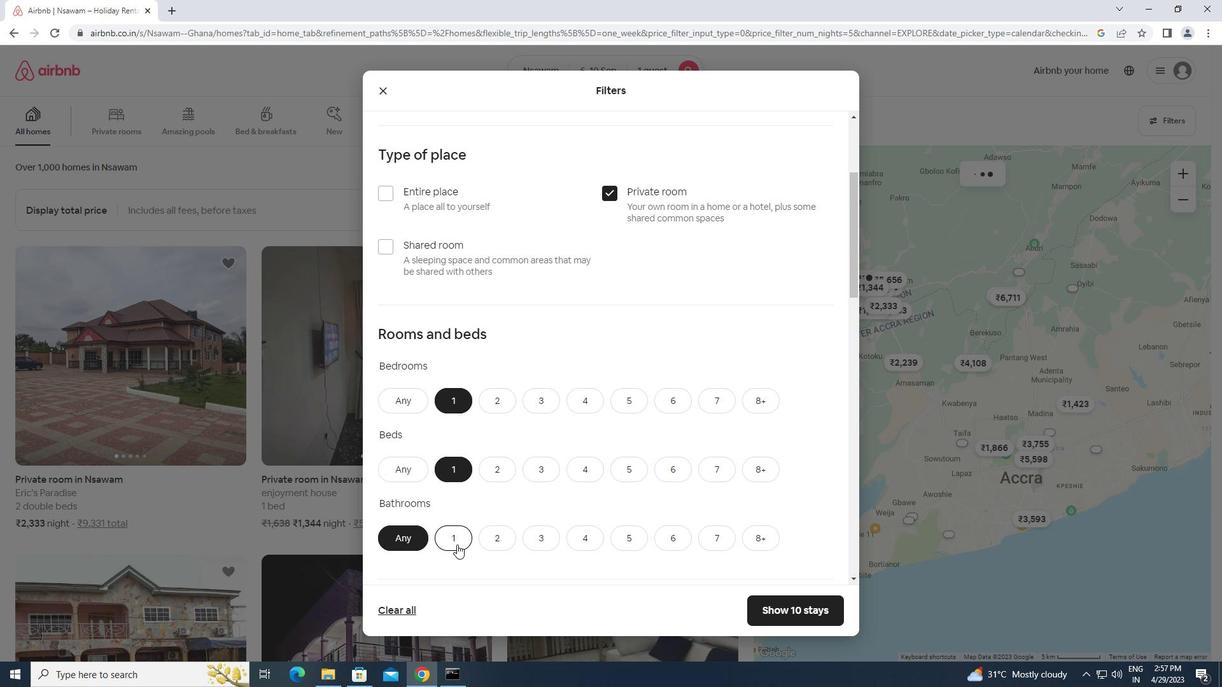 
Action: Mouse scrolled (457, 540) with delta (0, 0)
Screenshot: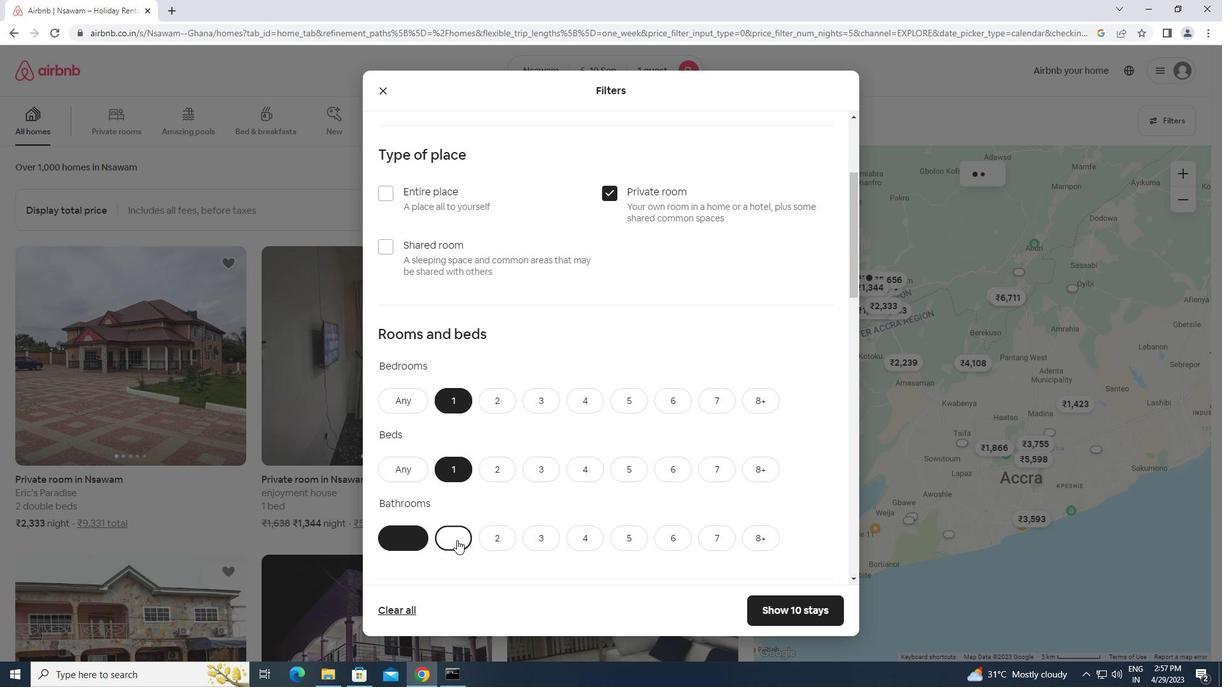 
Action: Mouse scrolled (457, 540) with delta (0, 0)
Screenshot: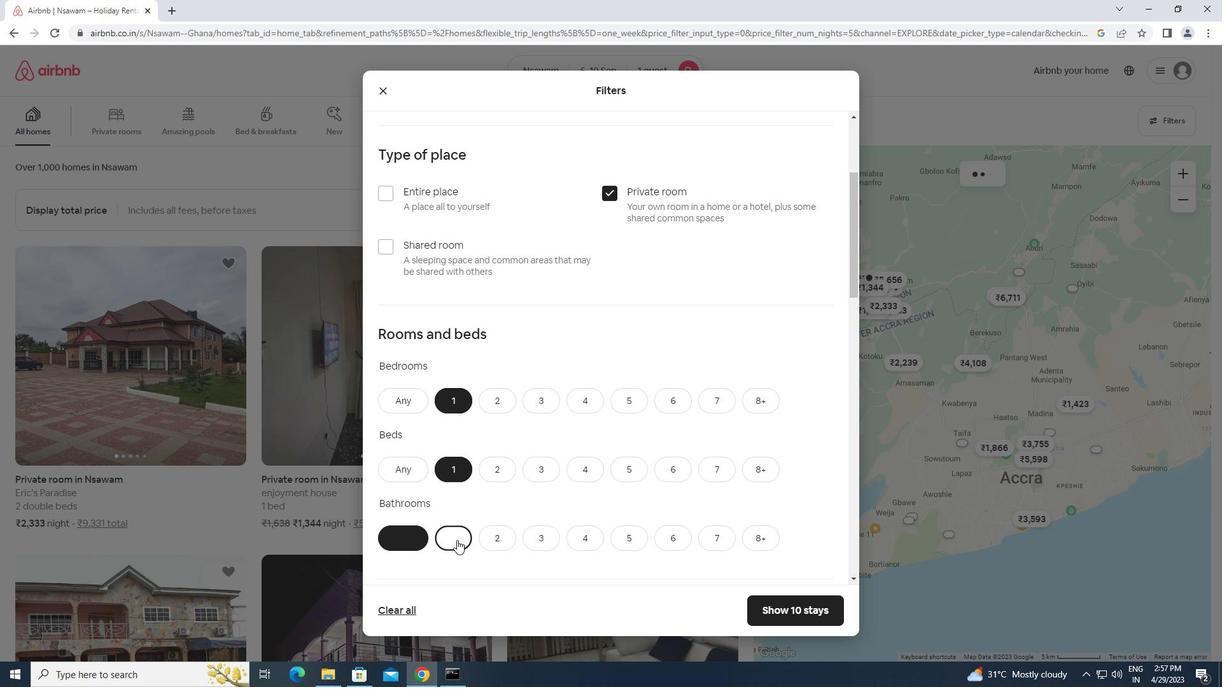 
Action: Mouse scrolled (457, 540) with delta (0, 0)
Screenshot: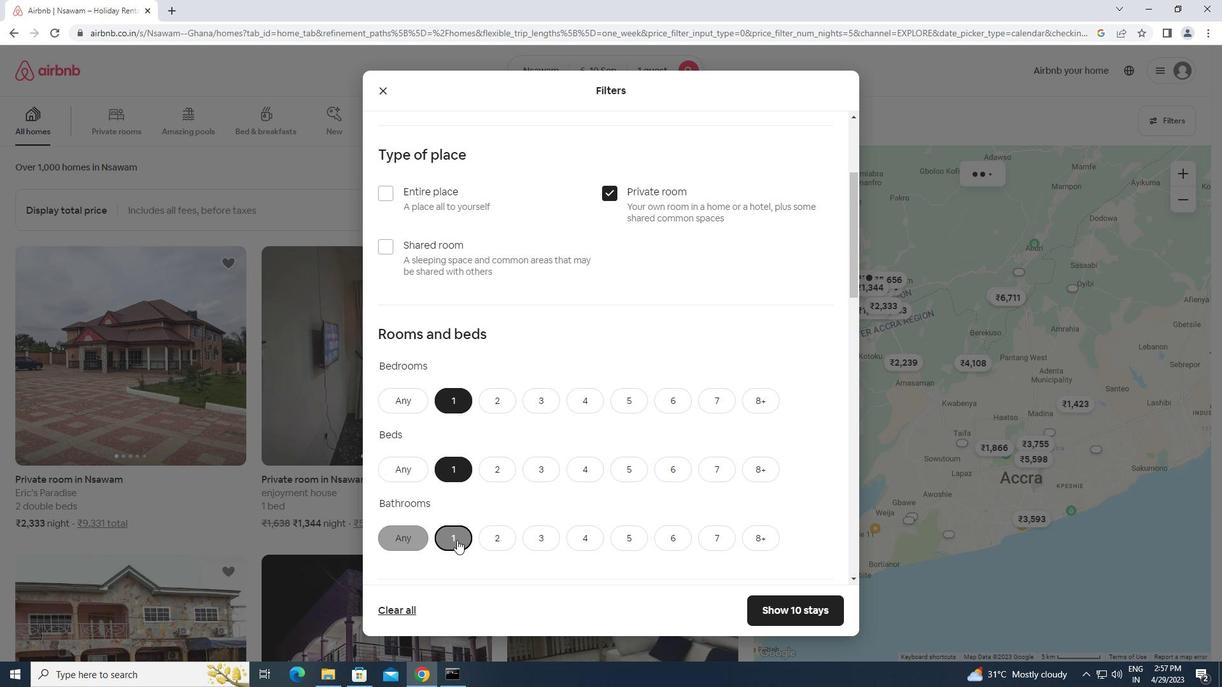 
Action: Mouse moved to (422, 480)
Screenshot: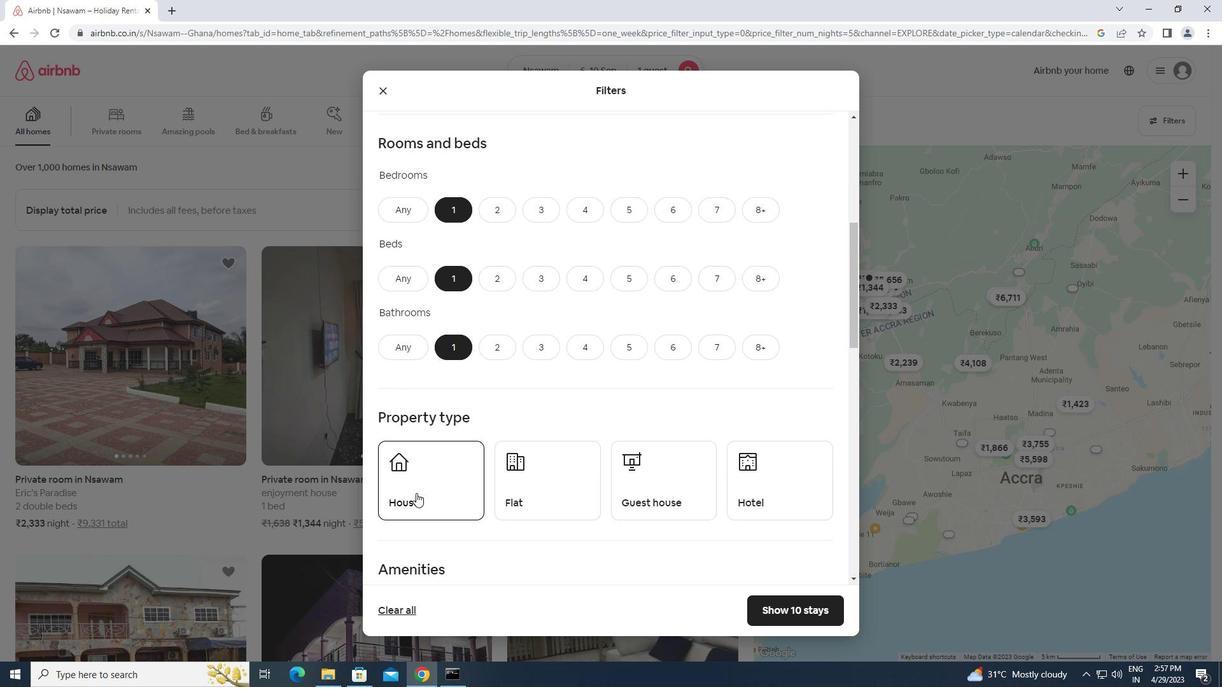 
Action: Mouse pressed left at (422, 480)
Screenshot: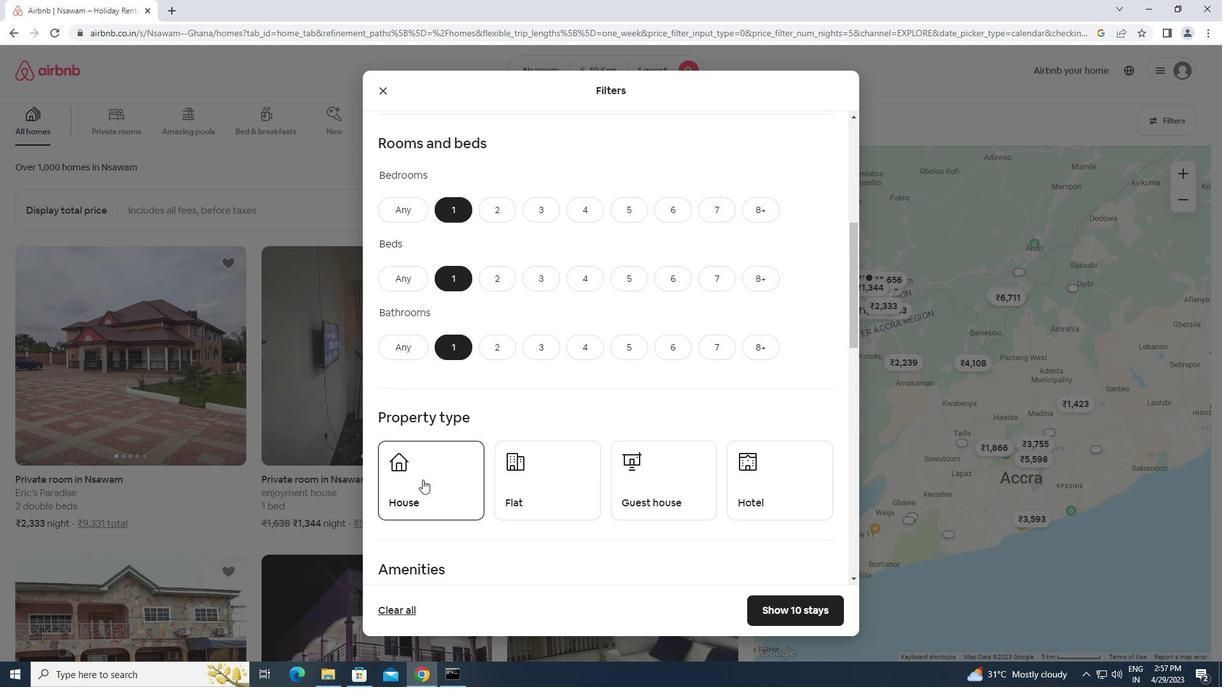 
Action: Mouse moved to (515, 484)
Screenshot: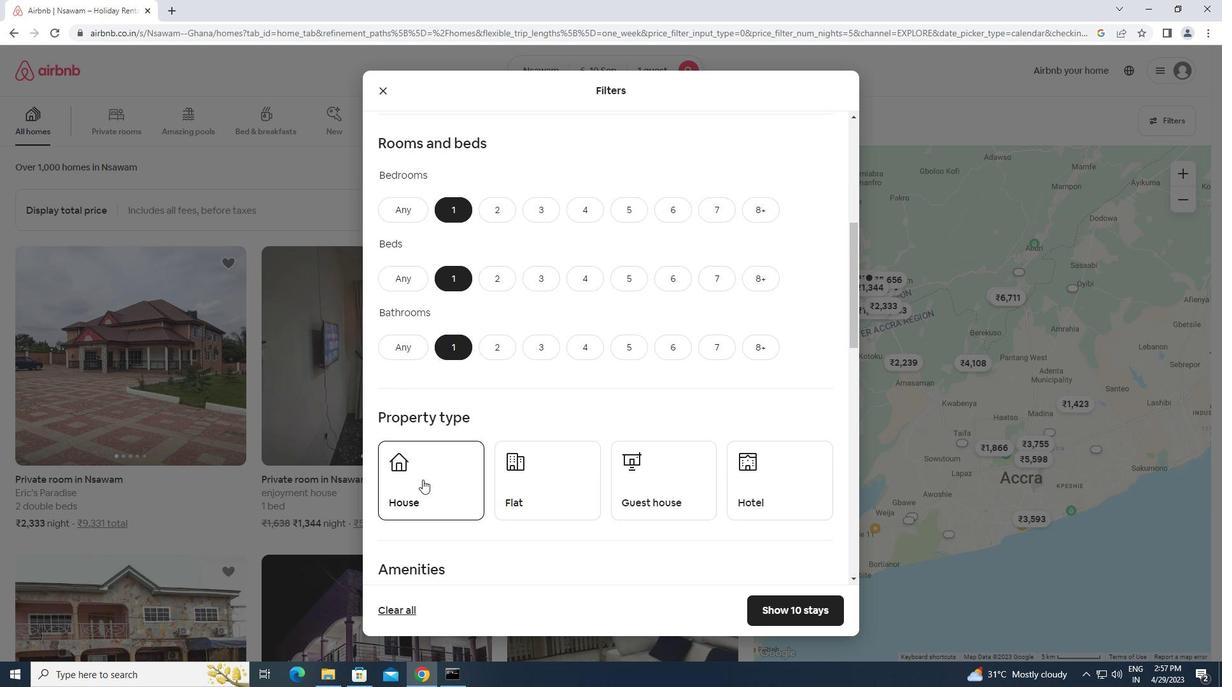 
Action: Mouse pressed left at (515, 484)
Screenshot: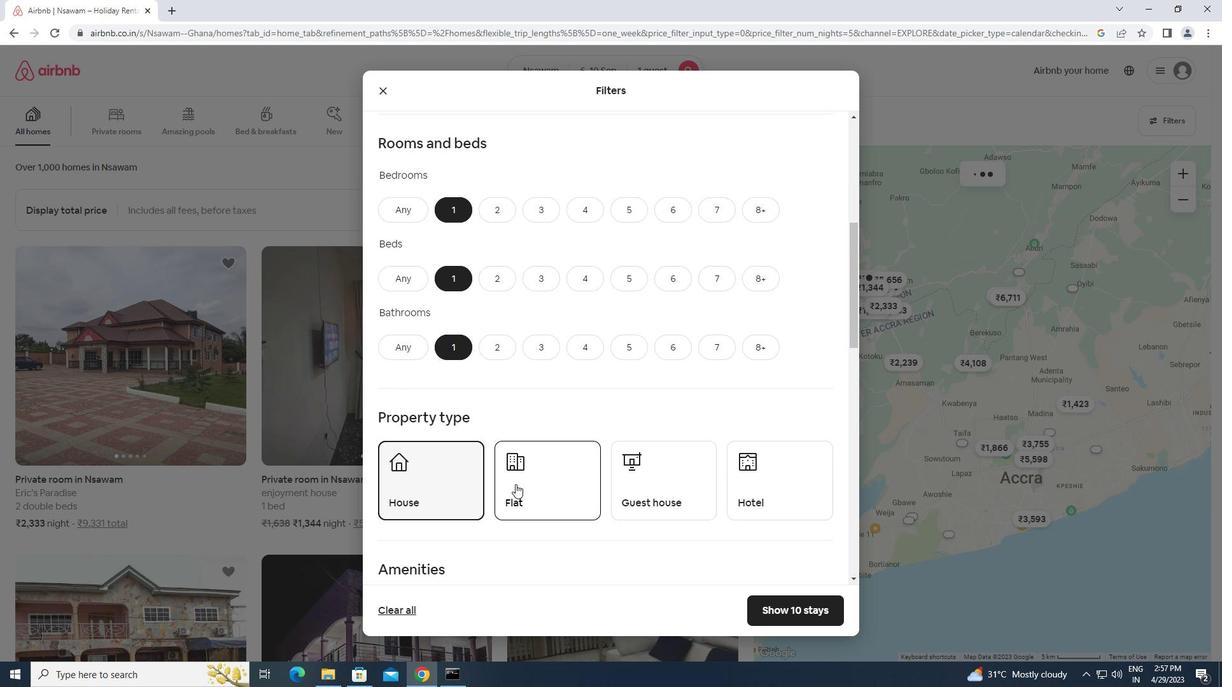 
Action: Mouse moved to (661, 489)
Screenshot: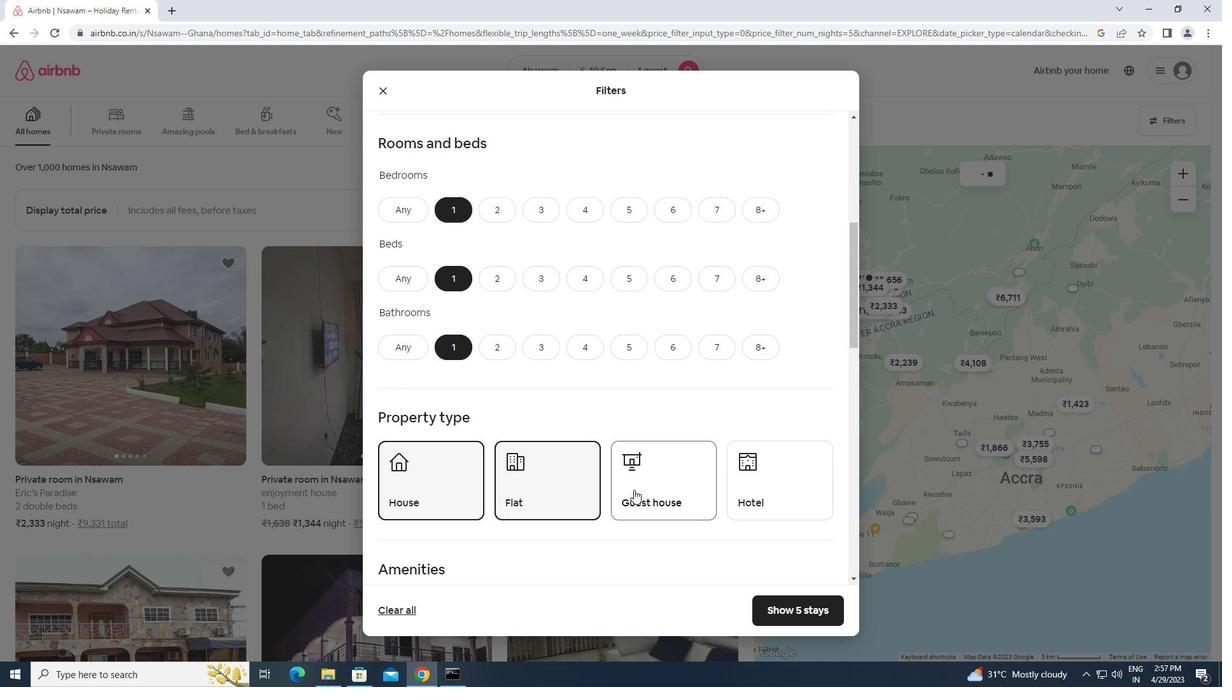 
Action: Mouse pressed left at (661, 489)
Screenshot: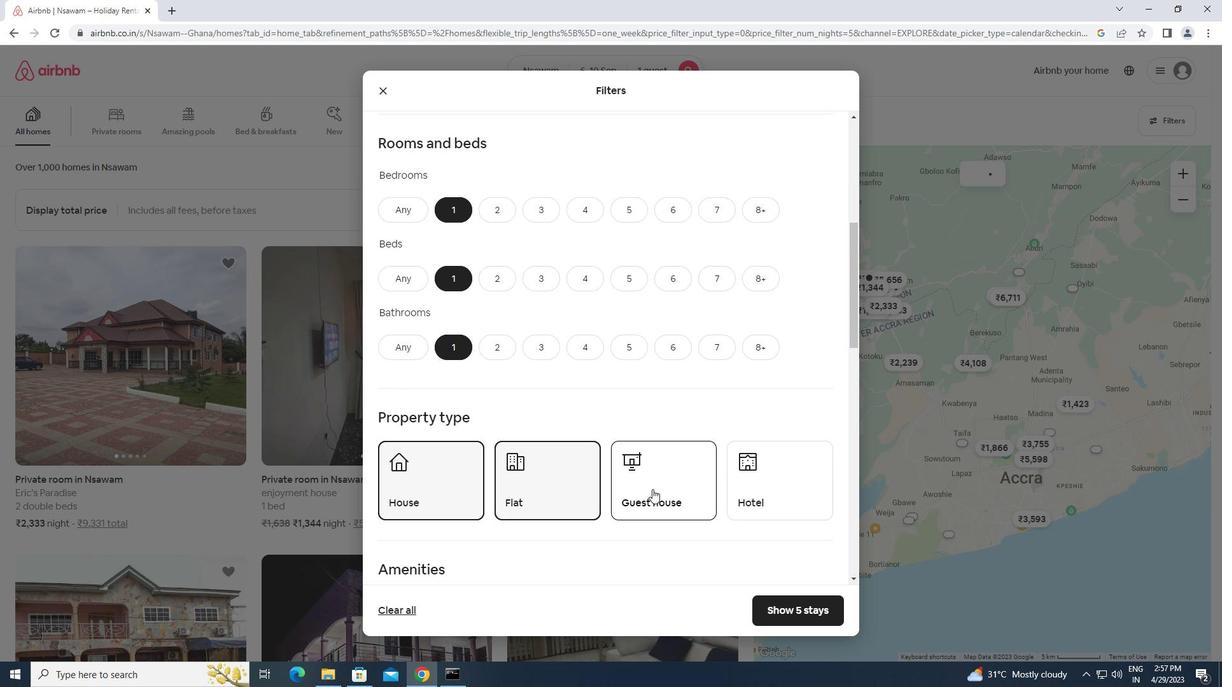 
Action: Mouse moved to (752, 485)
Screenshot: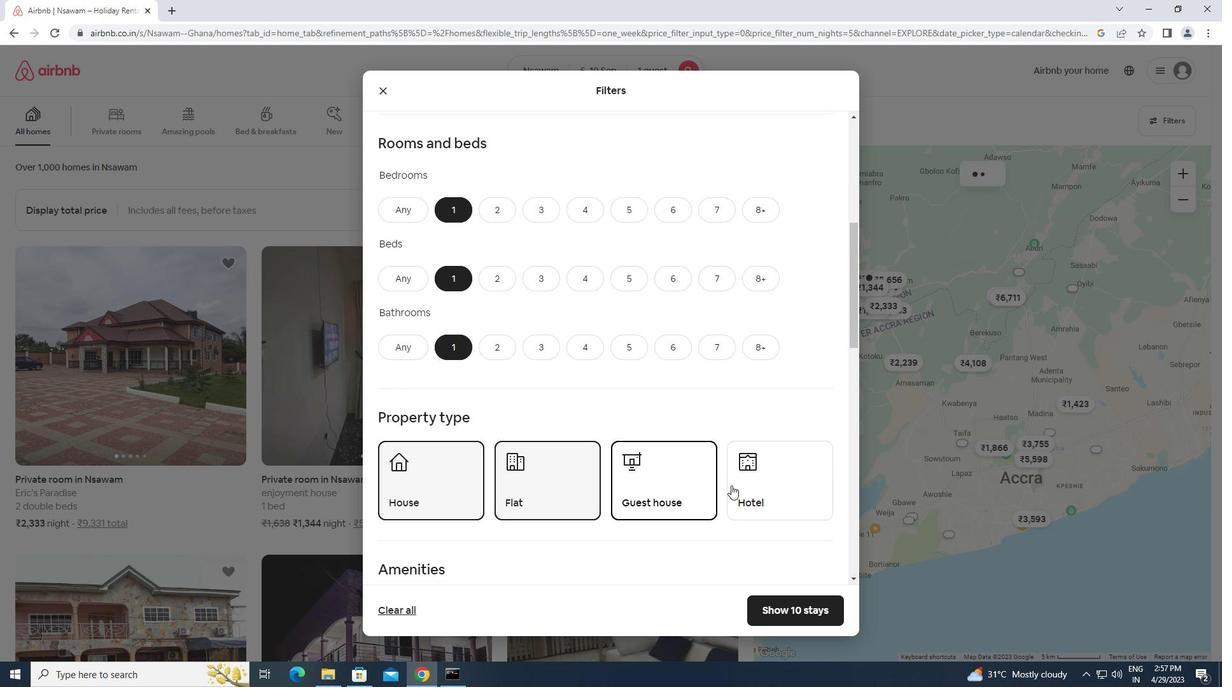 
Action: Mouse pressed left at (752, 485)
Screenshot: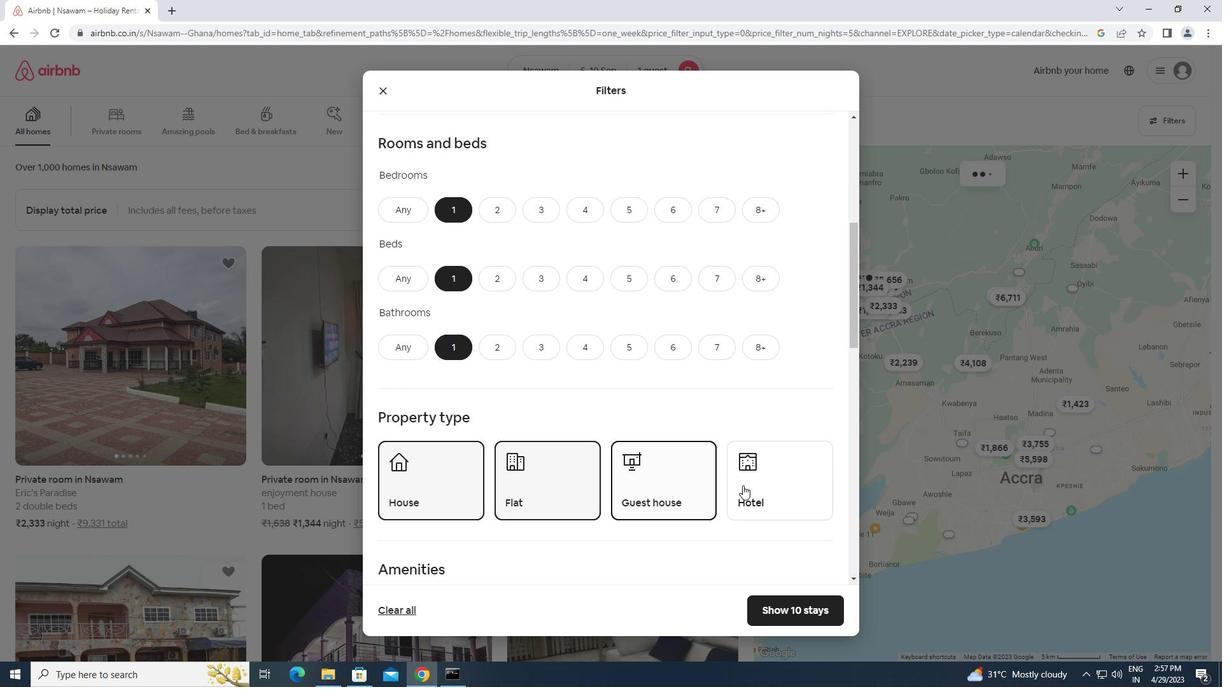 
Action: Mouse moved to (564, 538)
Screenshot: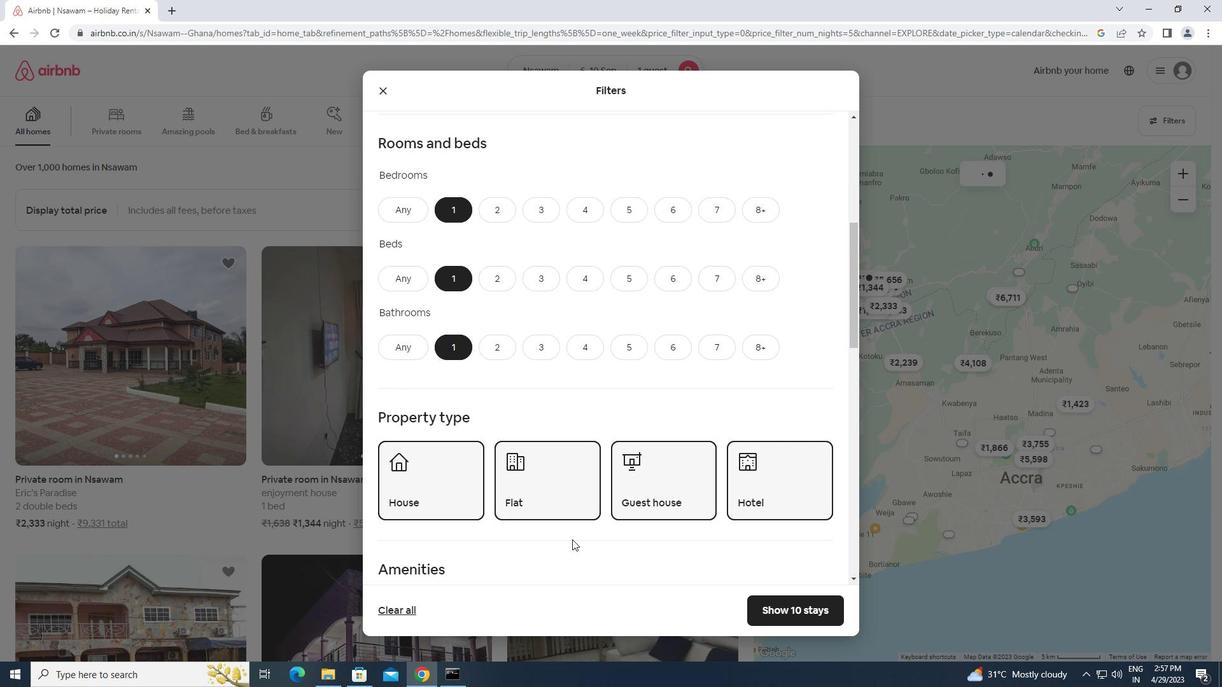 
Action: Mouse scrolled (564, 537) with delta (0, 0)
Screenshot: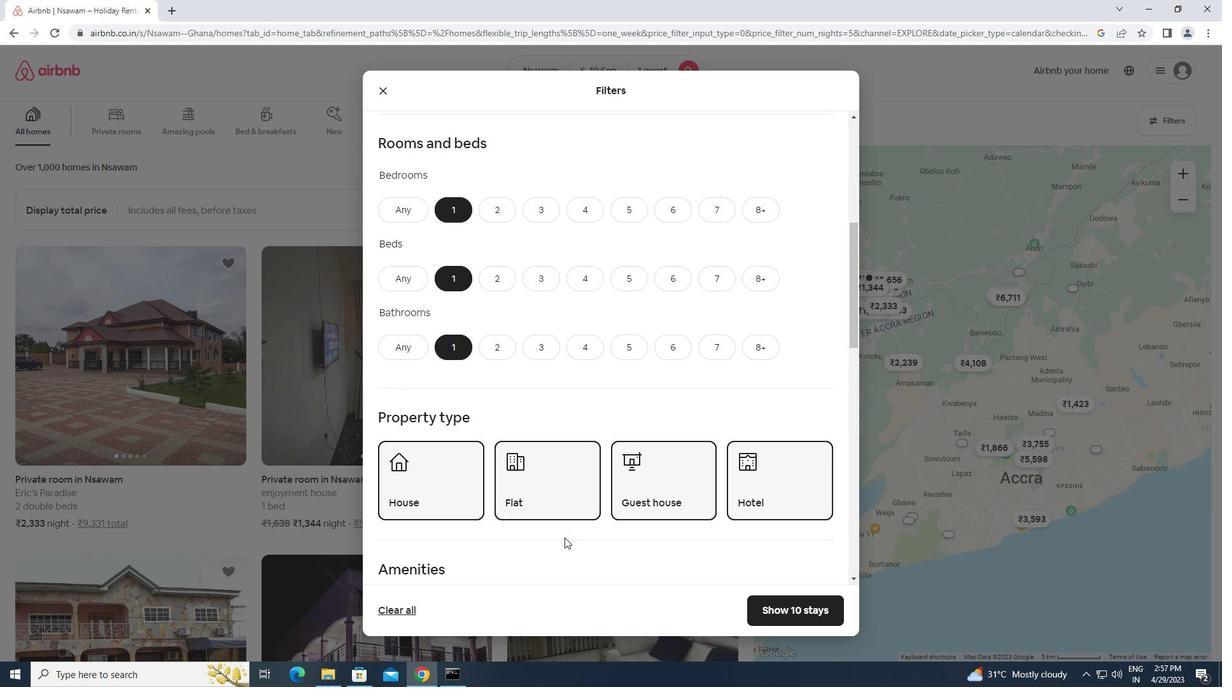 
Action: Mouse scrolled (564, 537) with delta (0, 0)
Screenshot: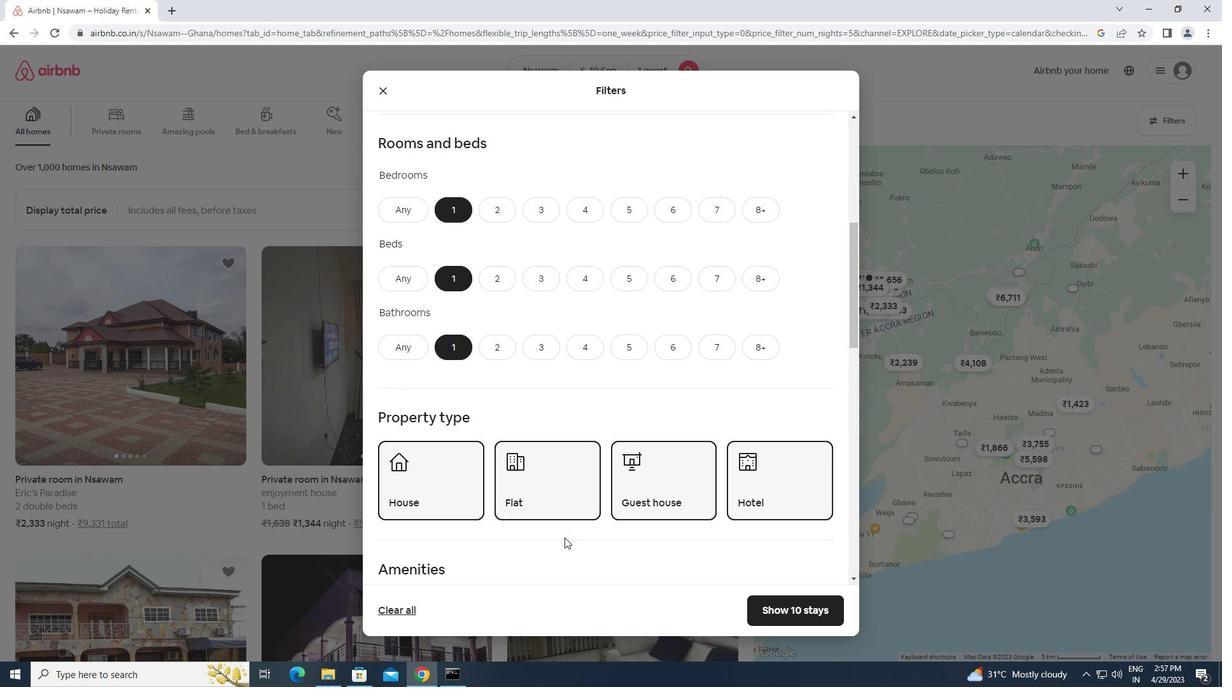 
Action: Mouse scrolled (564, 537) with delta (0, 0)
Screenshot: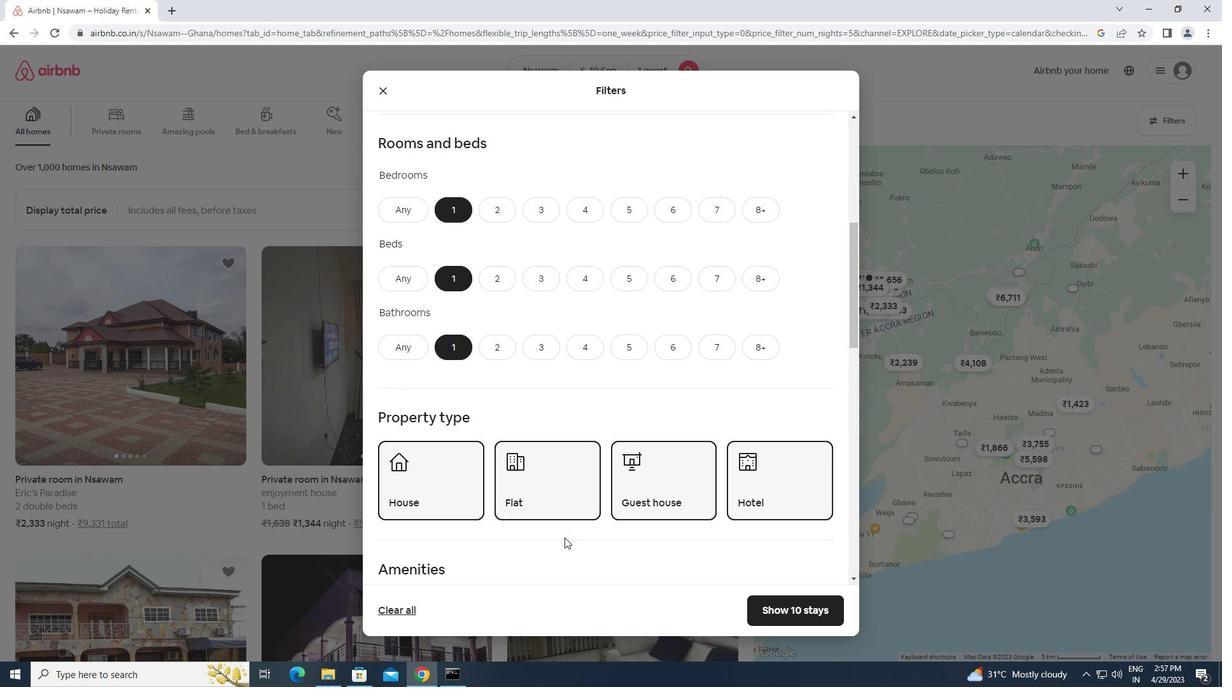 
Action: Mouse moved to (623, 497)
Screenshot: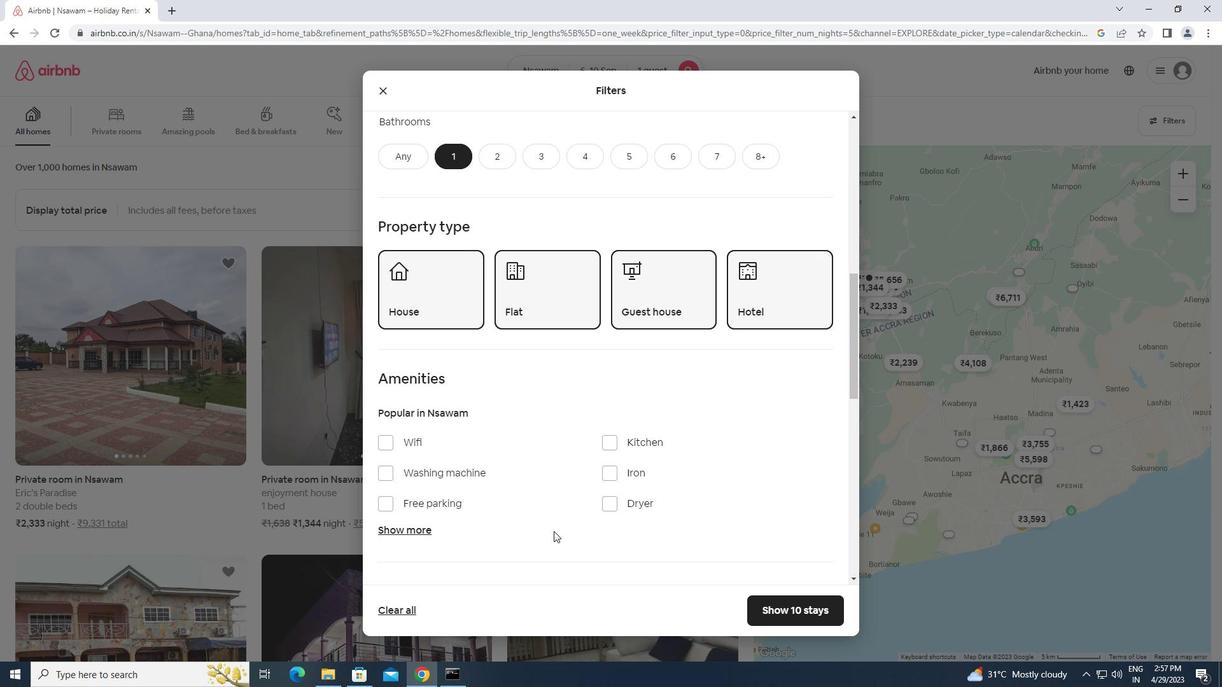 
Action: Mouse scrolled (623, 496) with delta (0, 0)
Screenshot: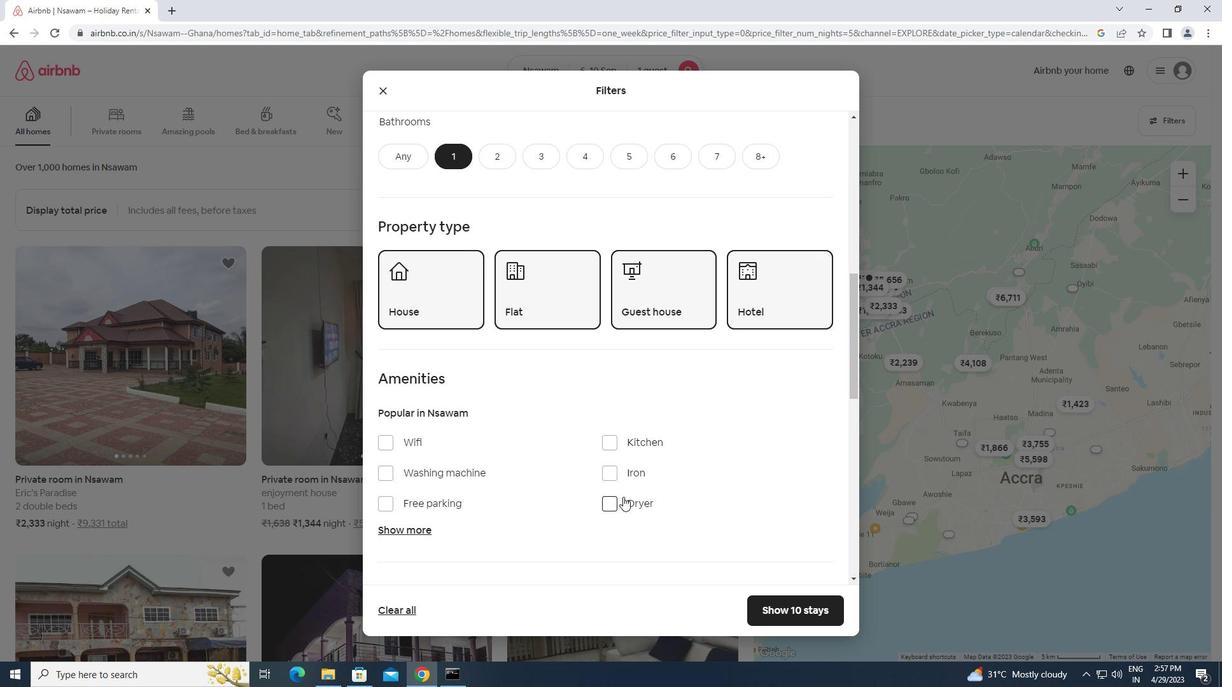 
Action: Mouse scrolled (623, 496) with delta (0, 0)
Screenshot: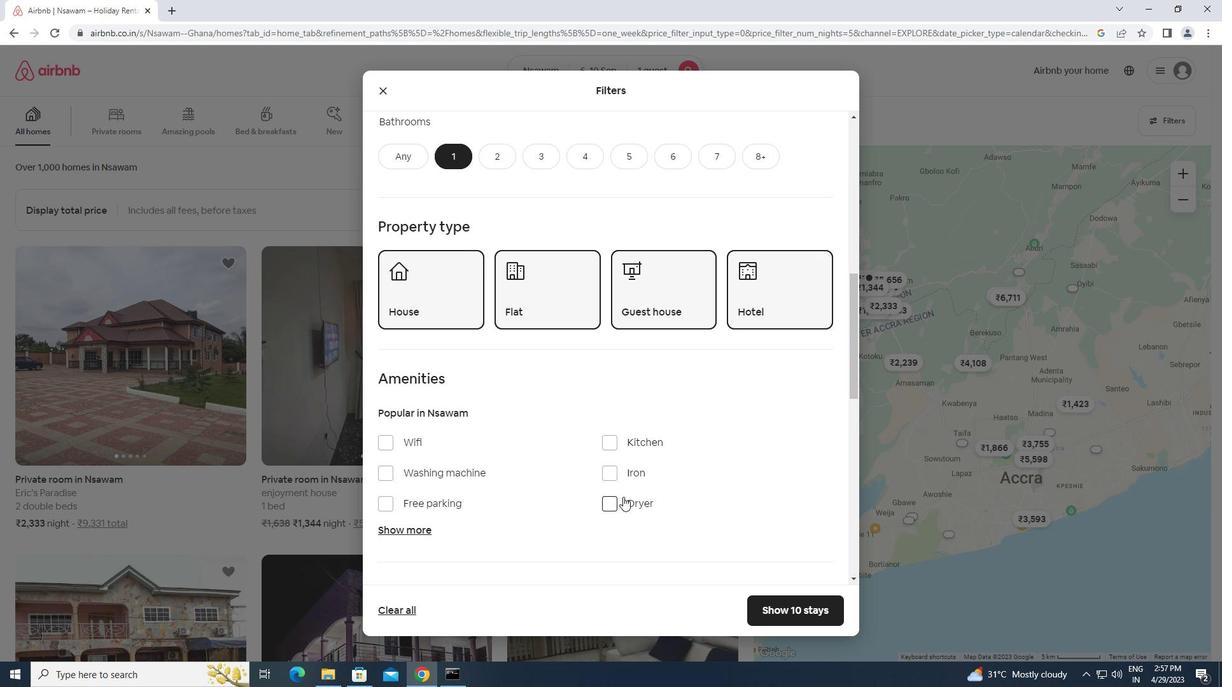 
Action: Mouse scrolled (623, 496) with delta (0, 0)
Screenshot: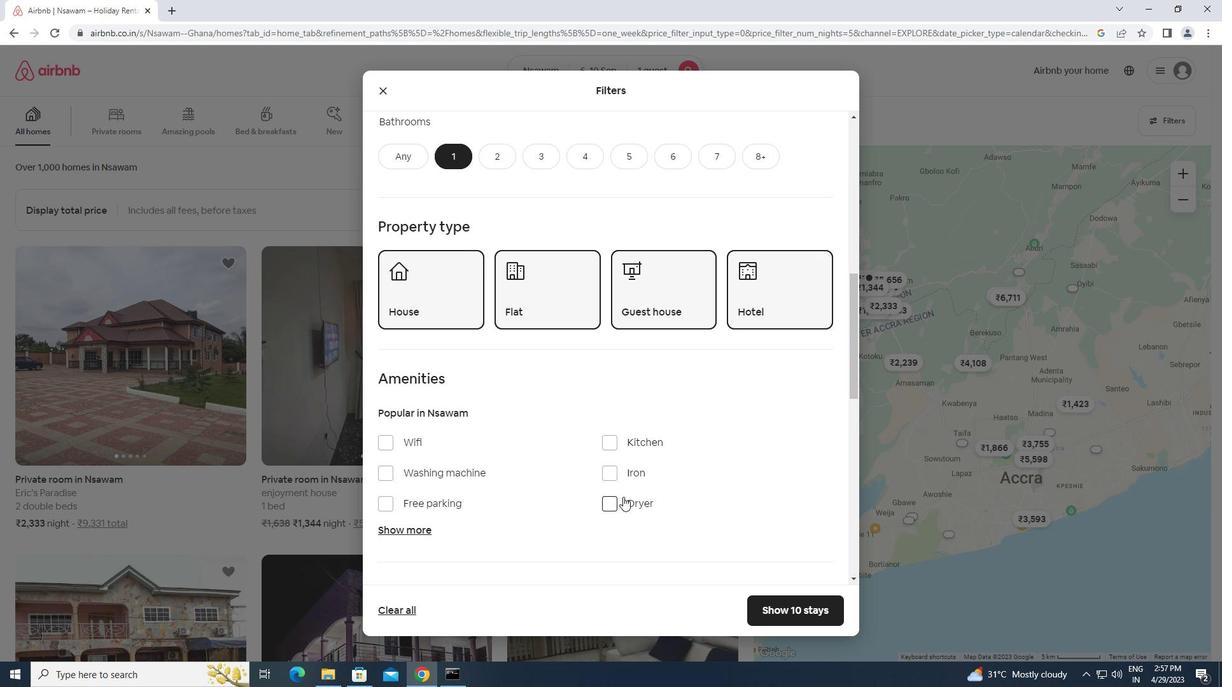 
Action: Mouse scrolled (623, 496) with delta (0, 0)
Screenshot: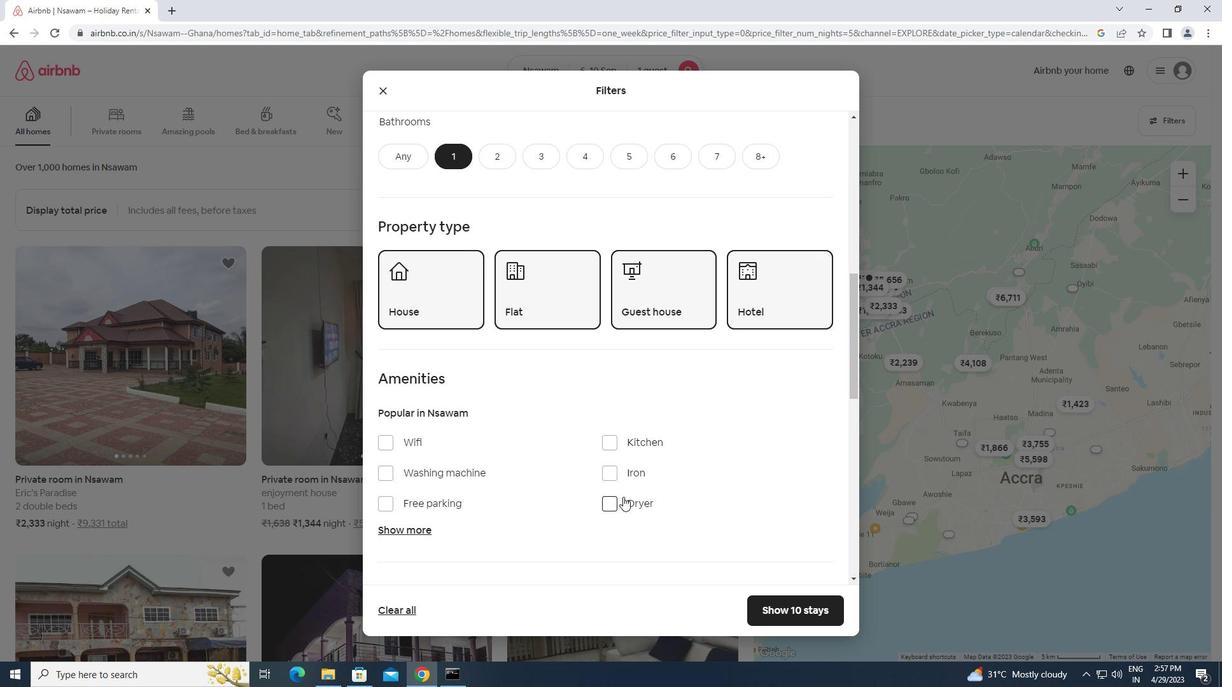 
Action: Mouse moved to (806, 428)
Screenshot: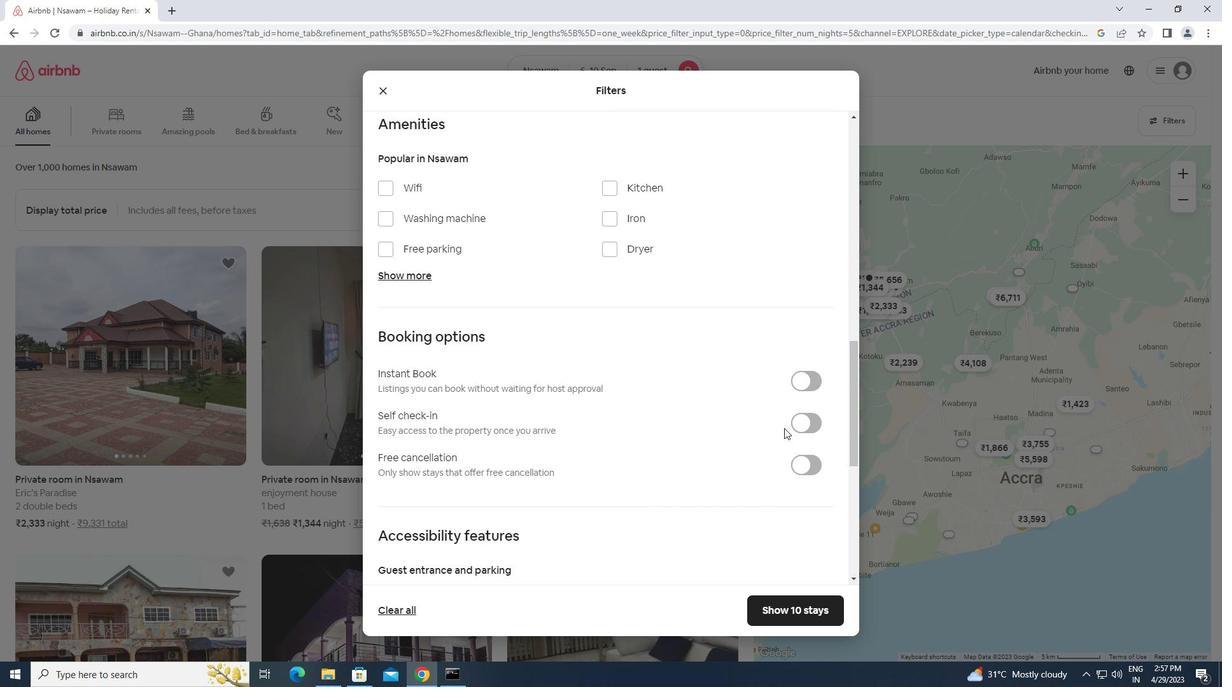 
Action: Mouse pressed left at (806, 428)
Screenshot: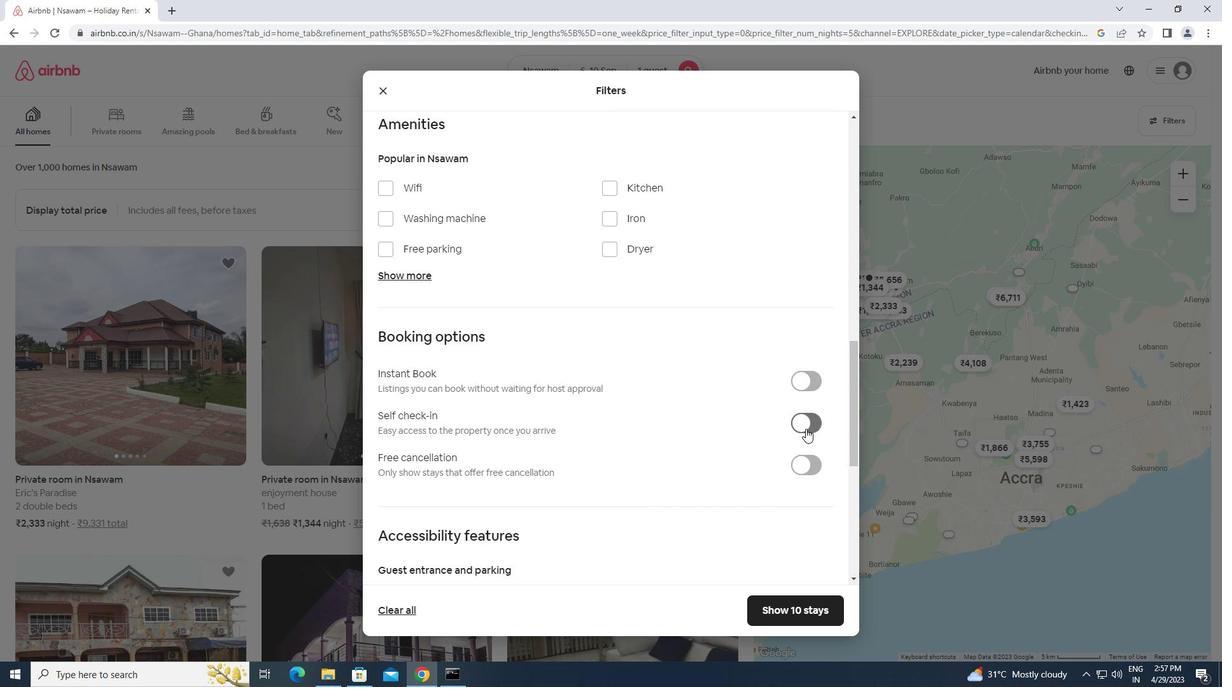 
Action: Mouse moved to (703, 441)
Screenshot: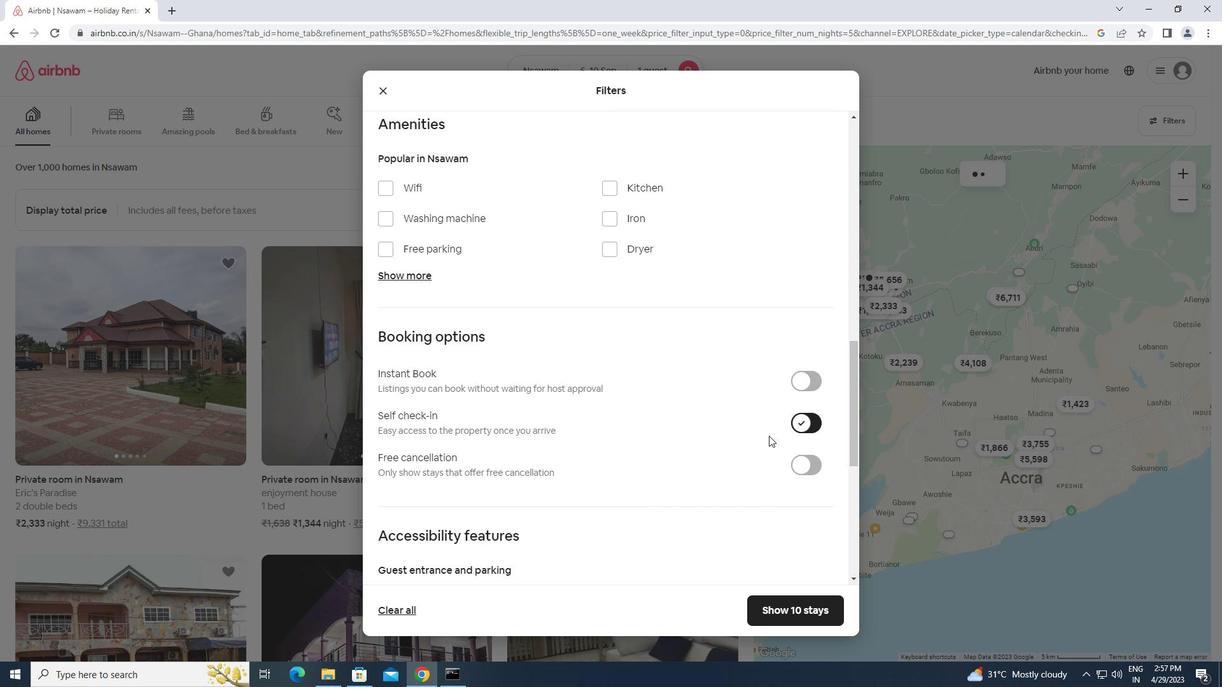 
Action: Mouse scrolled (703, 441) with delta (0, 0)
Screenshot: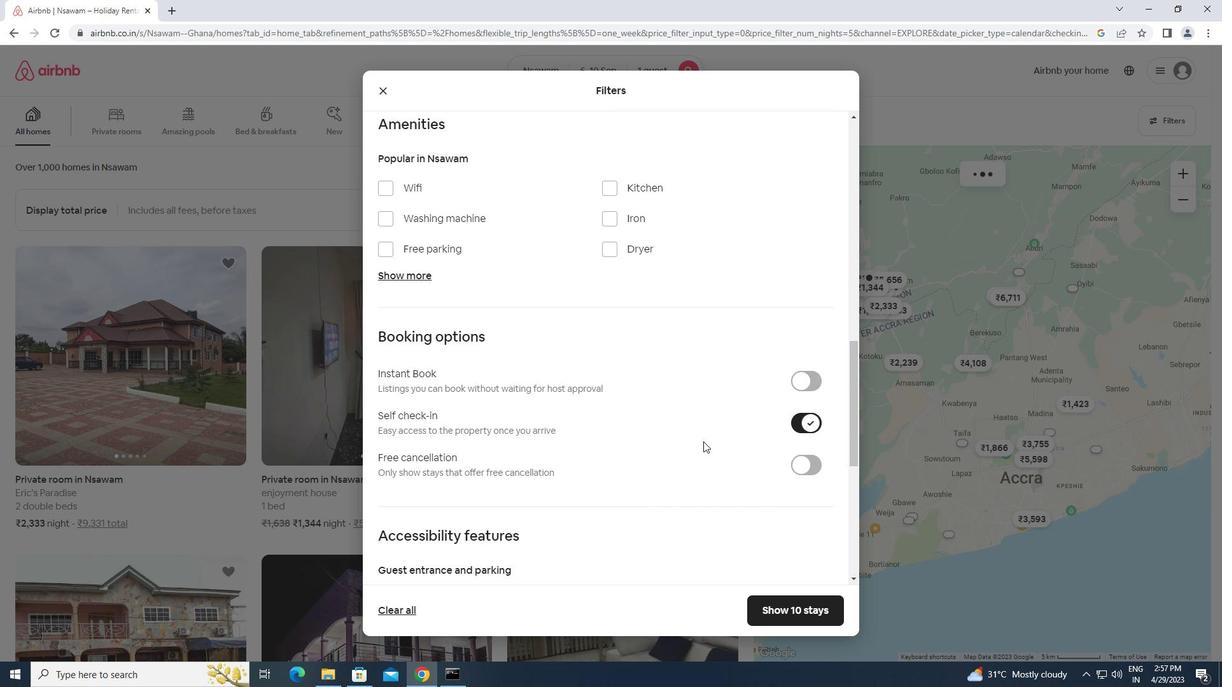 
Action: Mouse scrolled (703, 441) with delta (0, 0)
Screenshot: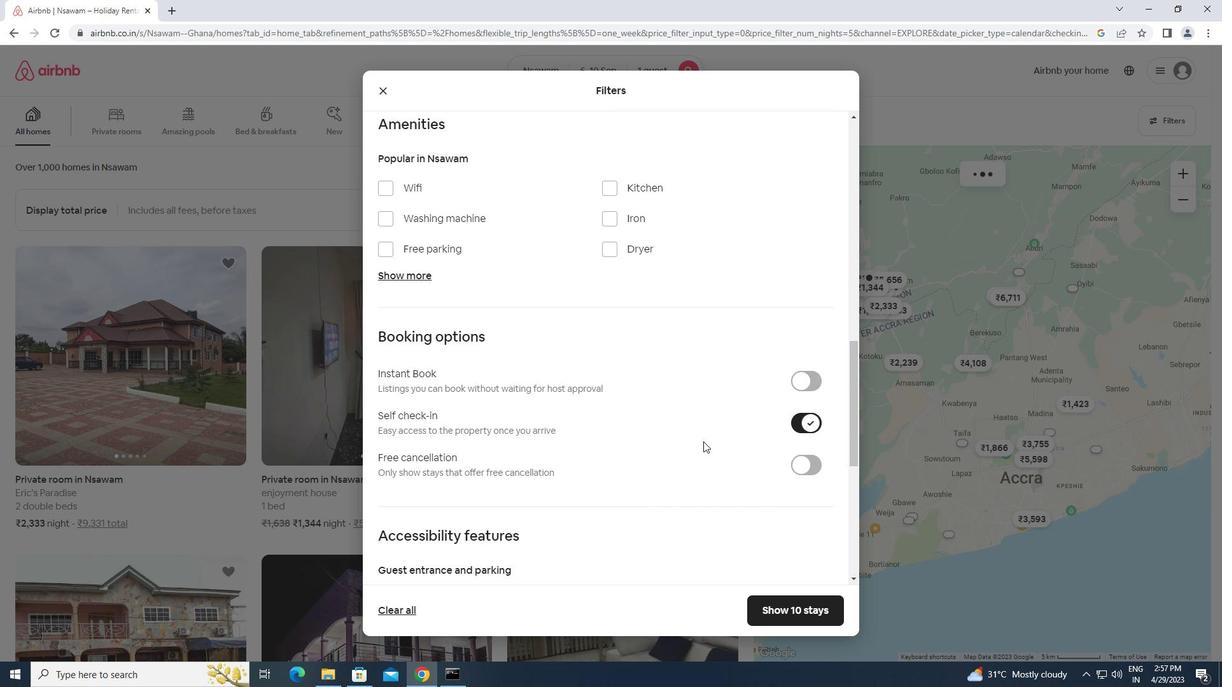 
Action: Mouse scrolled (703, 441) with delta (0, 0)
Screenshot: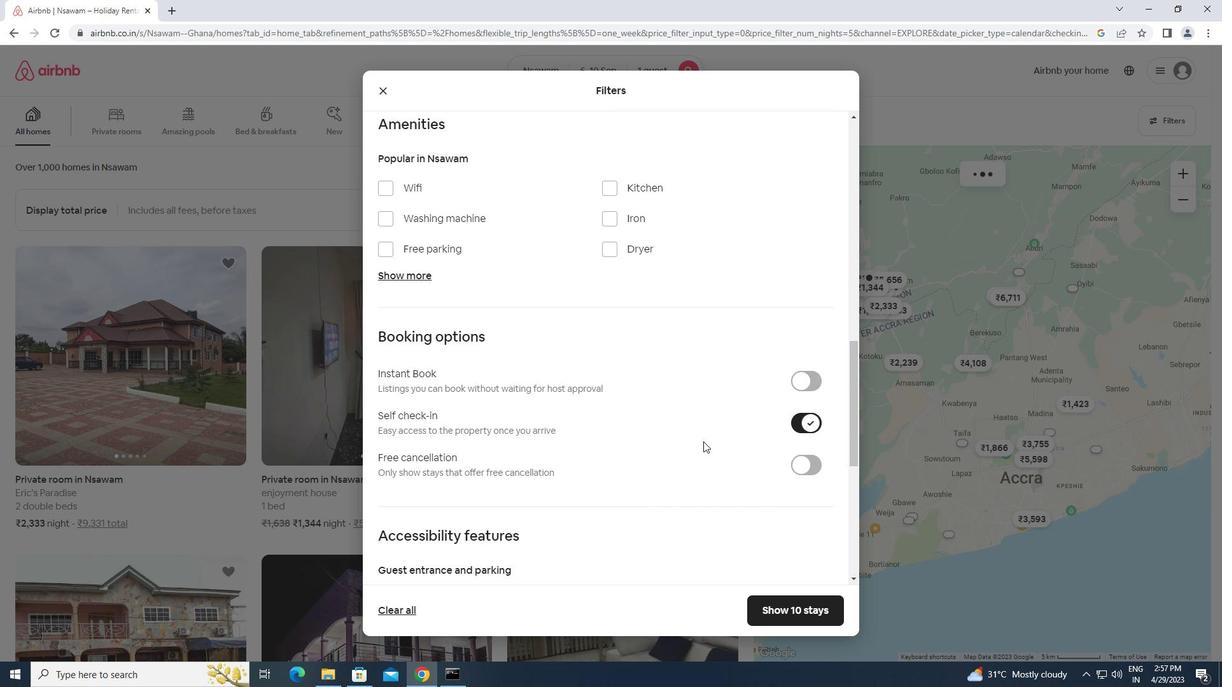
Action: Mouse scrolled (703, 441) with delta (0, 0)
Screenshot: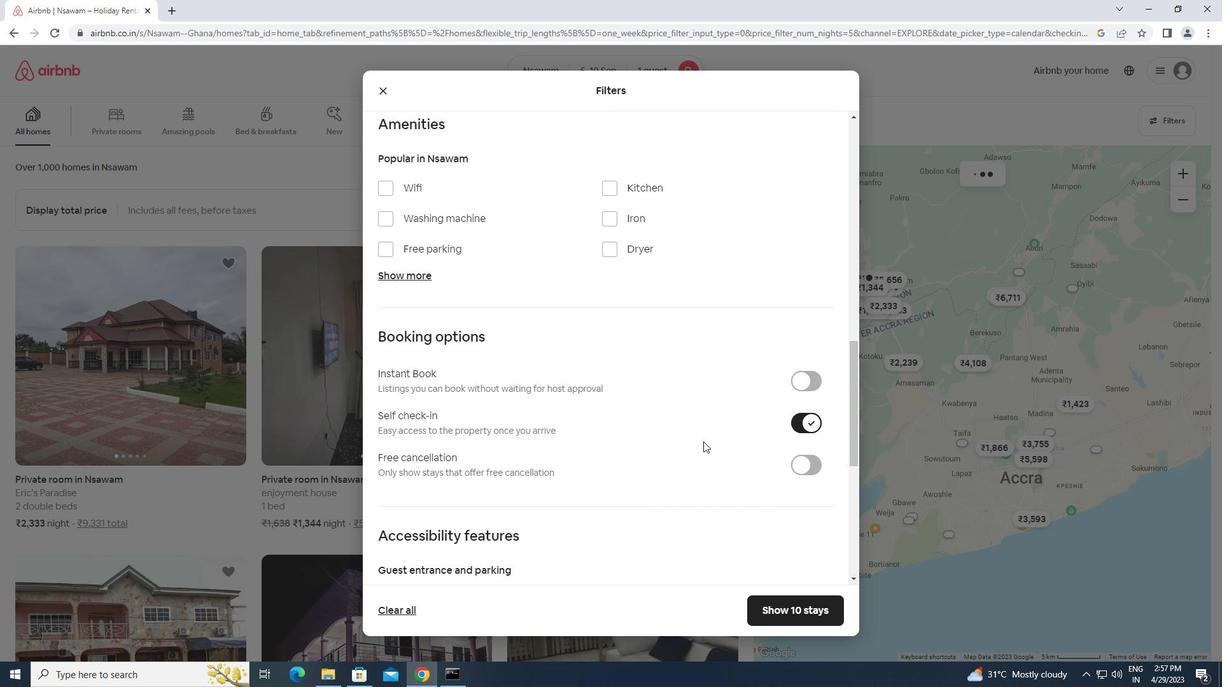 
Action: Mouse moved to (686, 441)
Screenshot: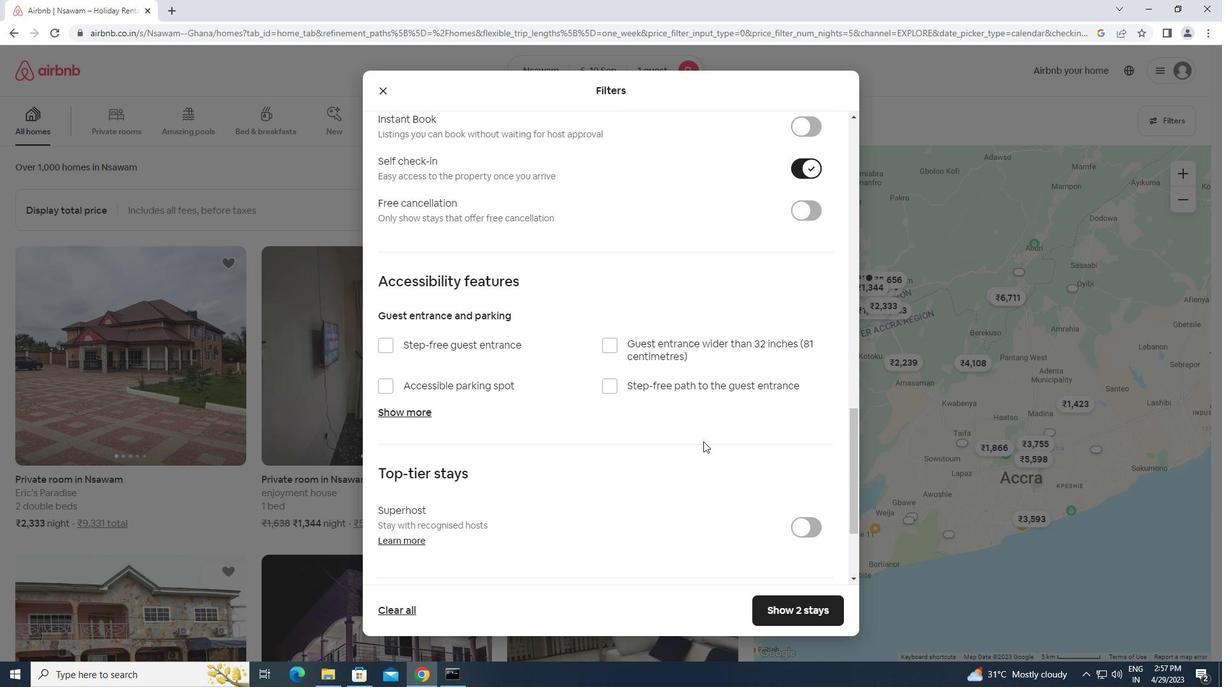 
Action: Mouse scrolled (686, 441) with delta (0, 0)
Screenshot: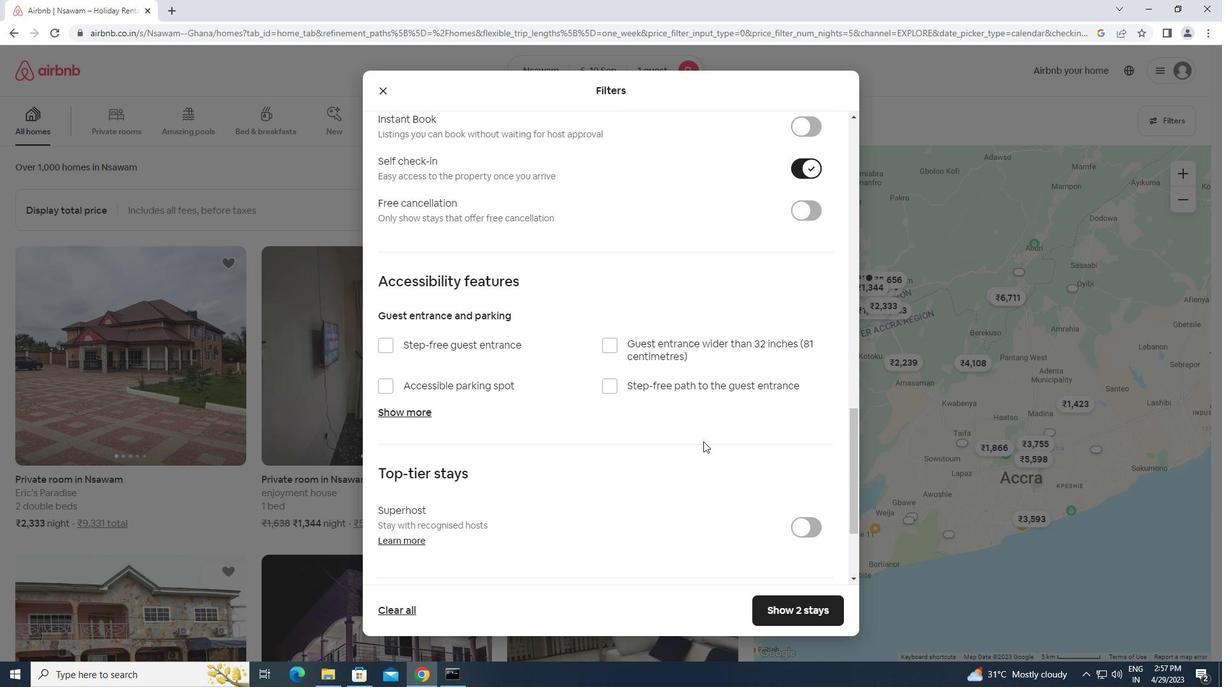 
Action: Mouse moved to (685, 441)
Screenshot: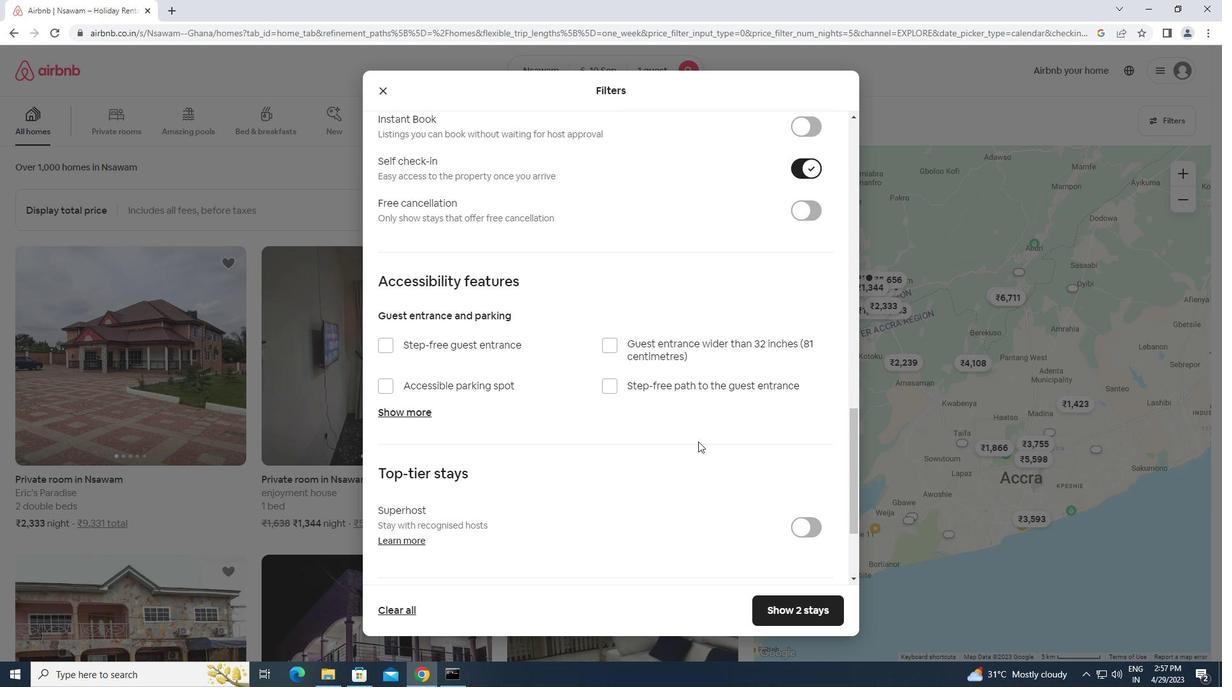 
Action: Mouse scrolled (685, 441) with delta (0, 0)
Screenshot: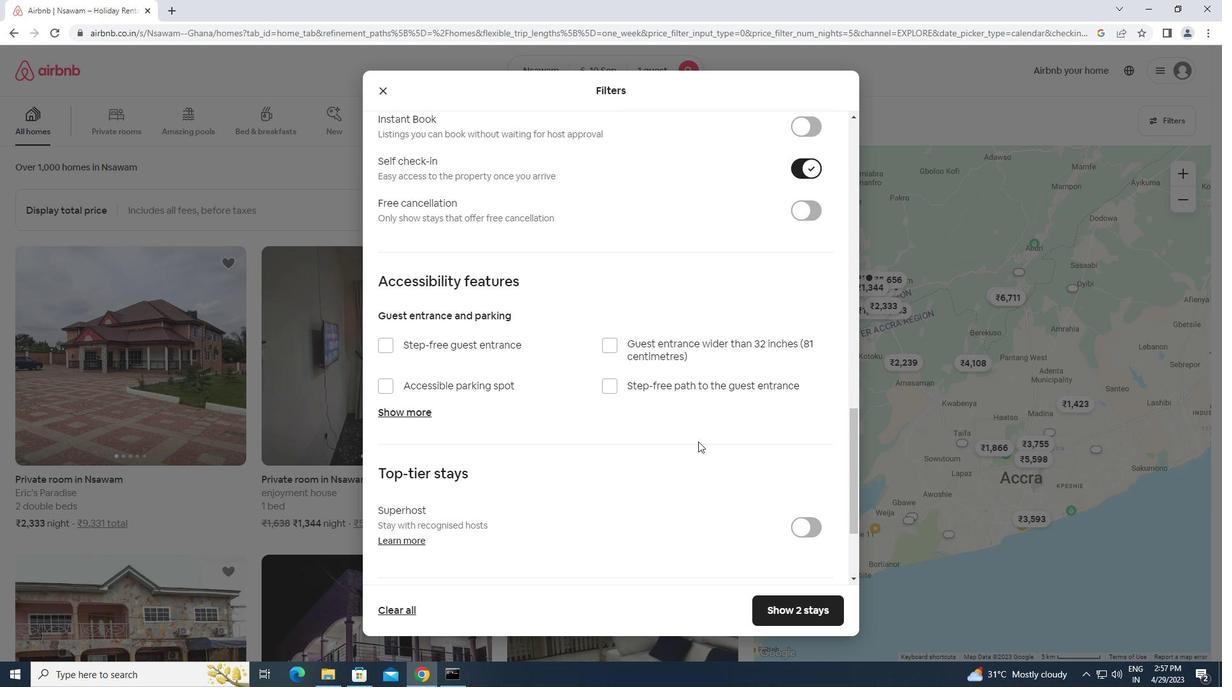 
Action: Mouse scrolled (685, 441) with delta (0, 0)
Screenshot: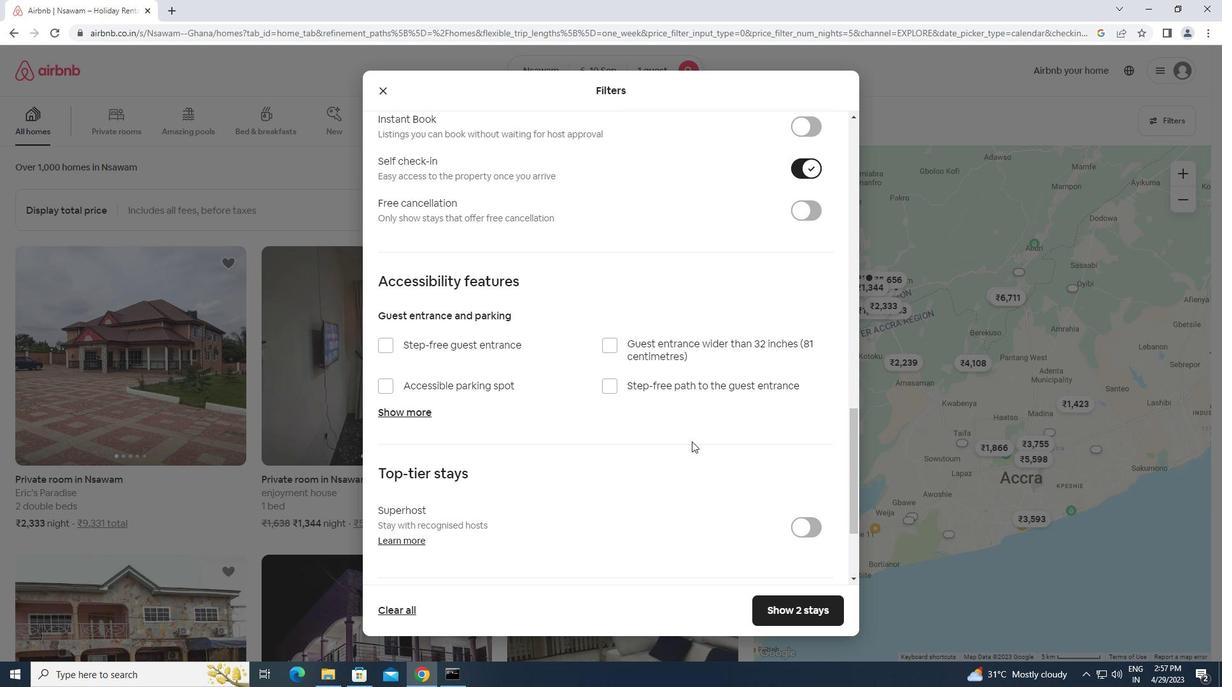 
Action: Mouse scrolled (685, 441) with delta (0, 0)
Screenshot: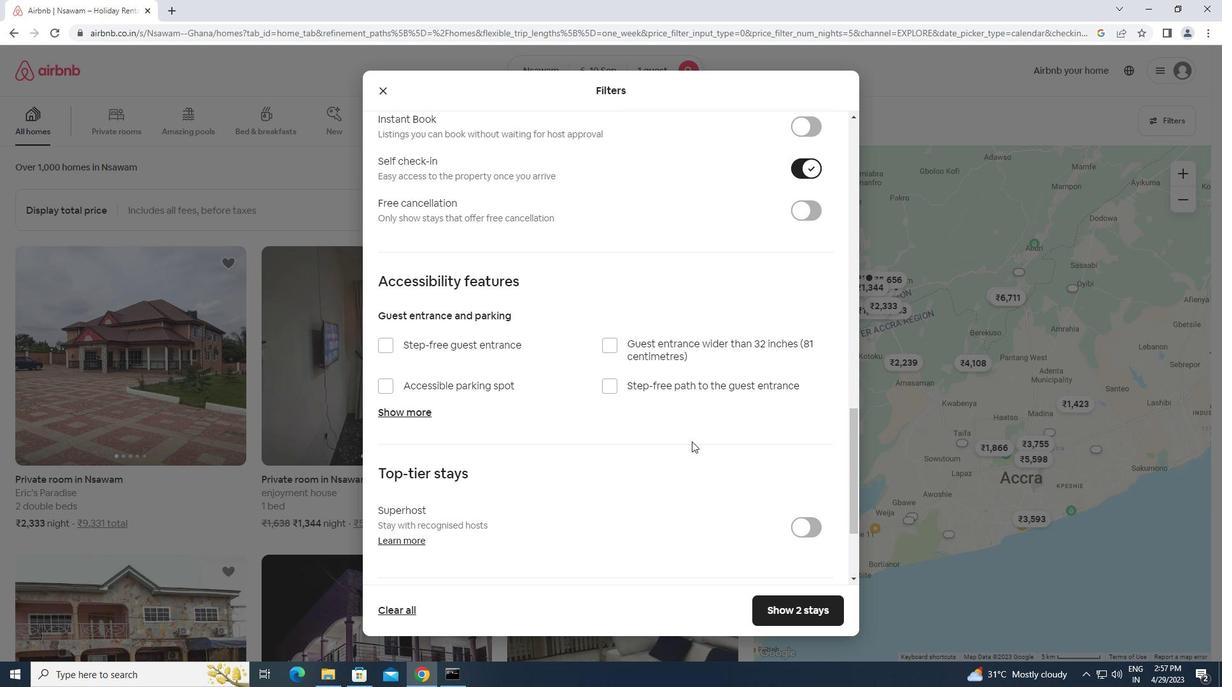 
Action: Mouse scrolled (685, 441) with delta (0, 0)
Screenshot: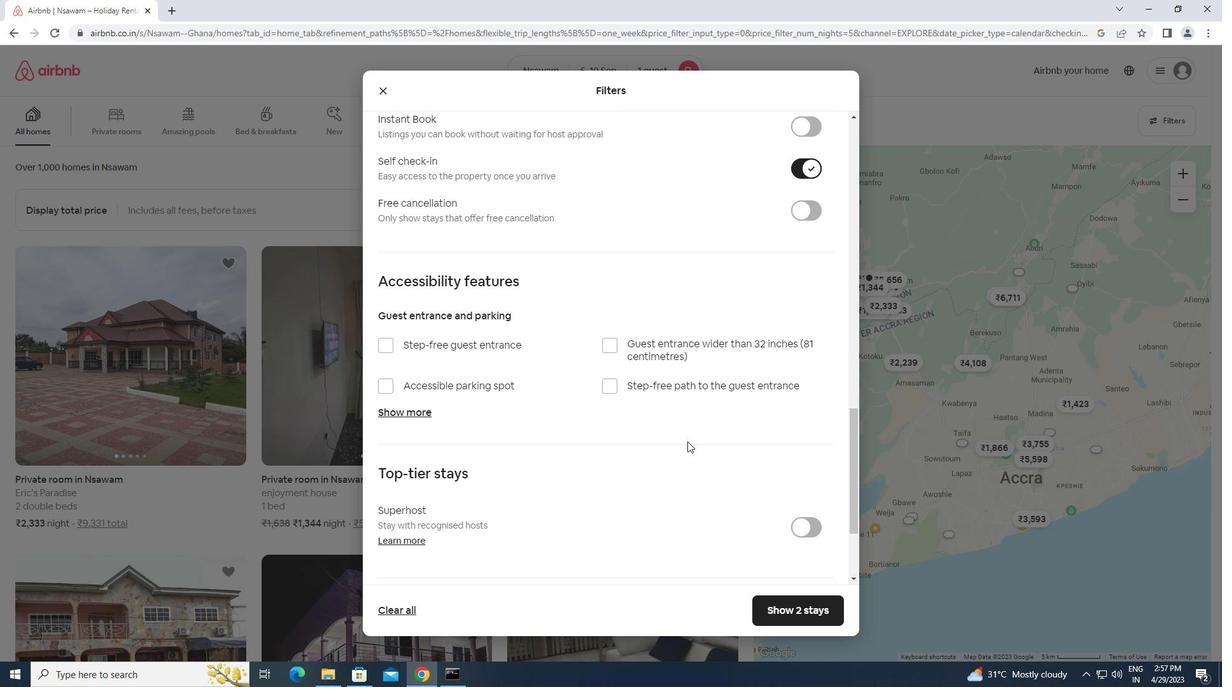 
Action: Mouse moved to (389, 496)
Screenshot: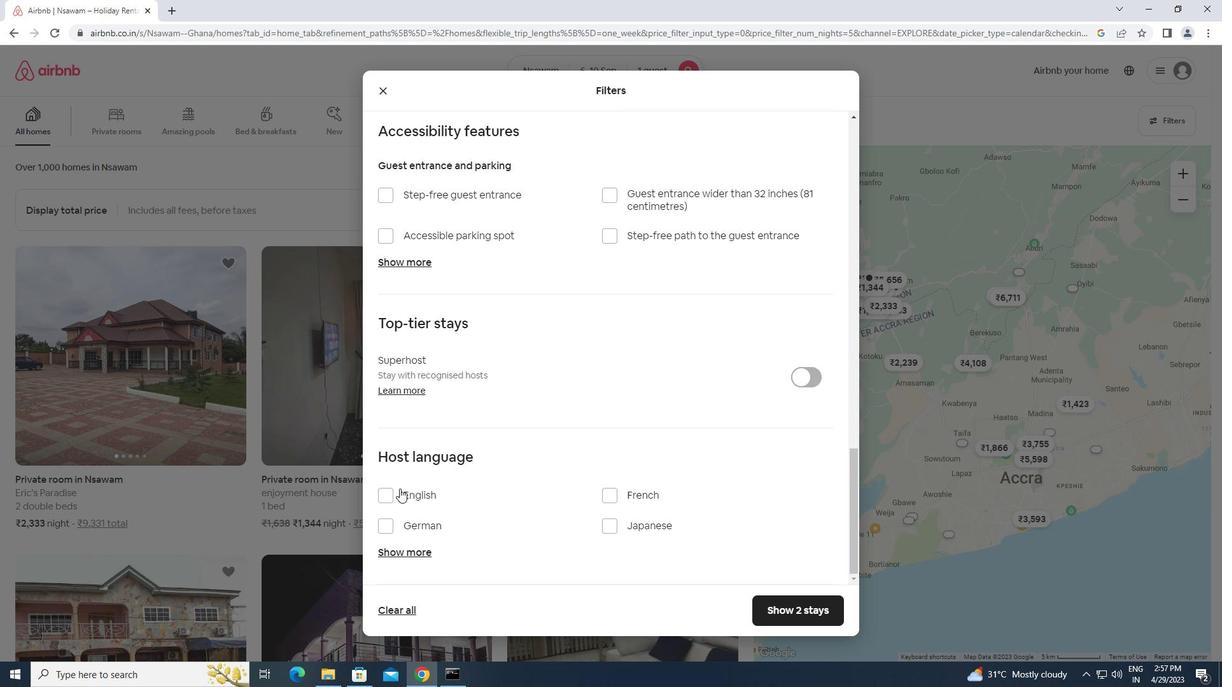 
Action: Mouse pressed left at (389, 496)
Screenshot: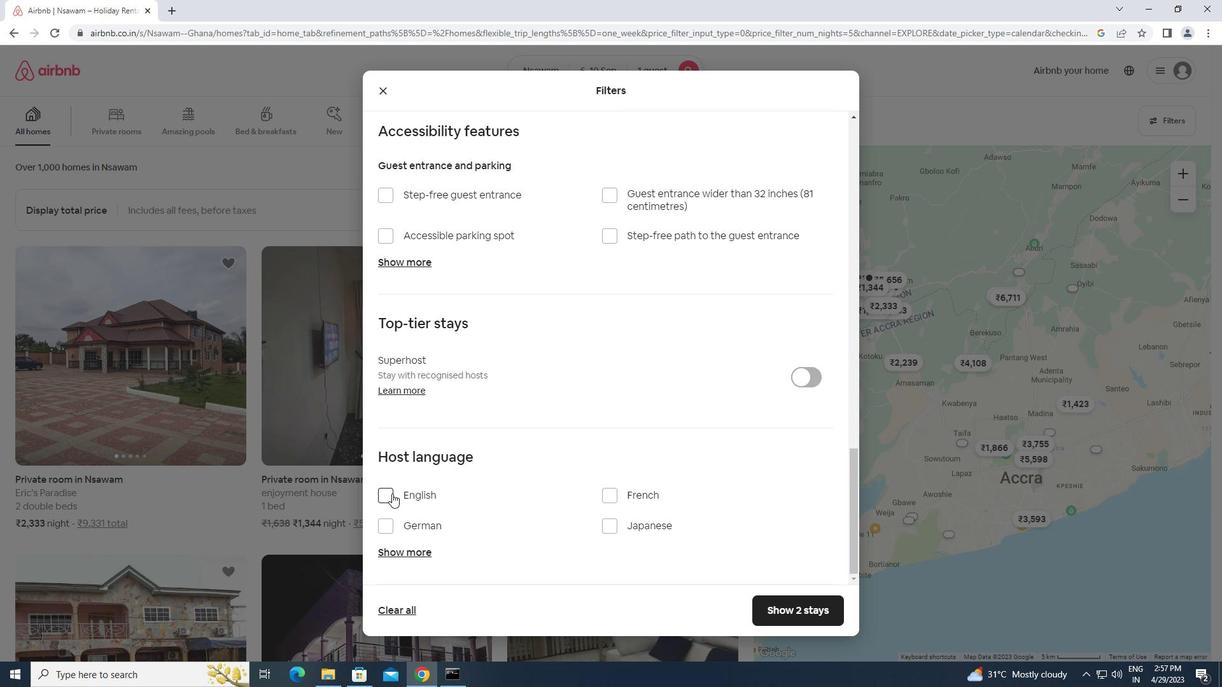
Action: Mouse moved to (785, 612)
Screenshot: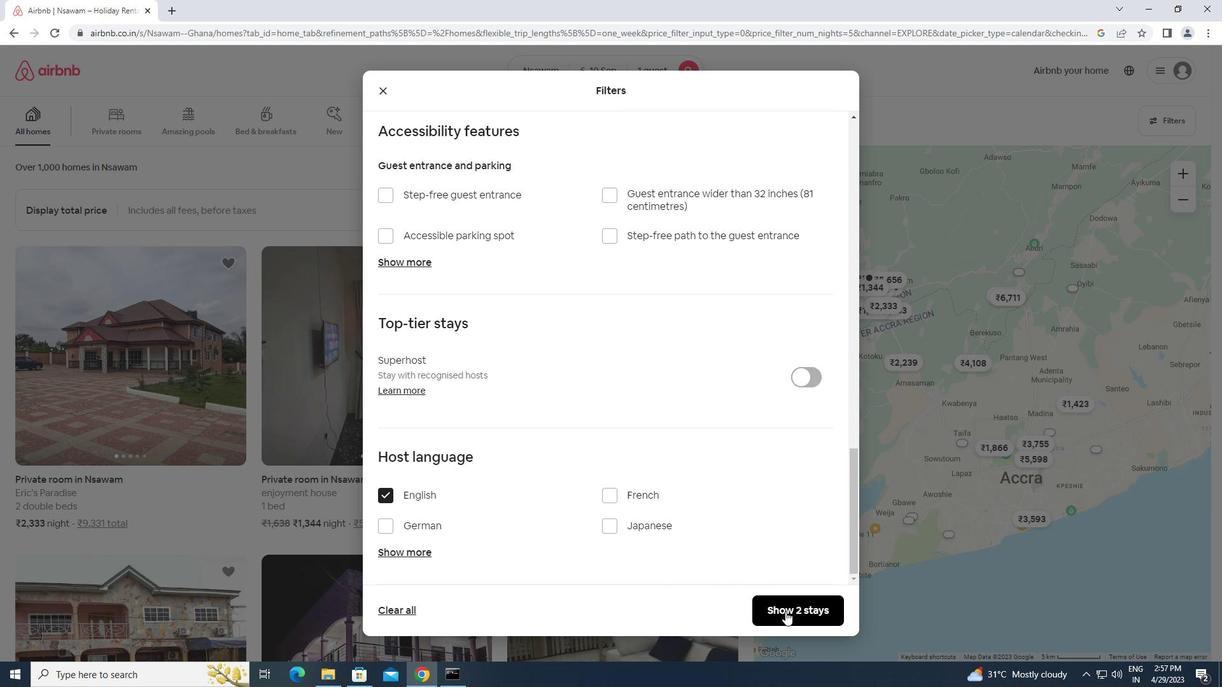 
Action: Mouse pressed left at (785, 612)
Screenshot: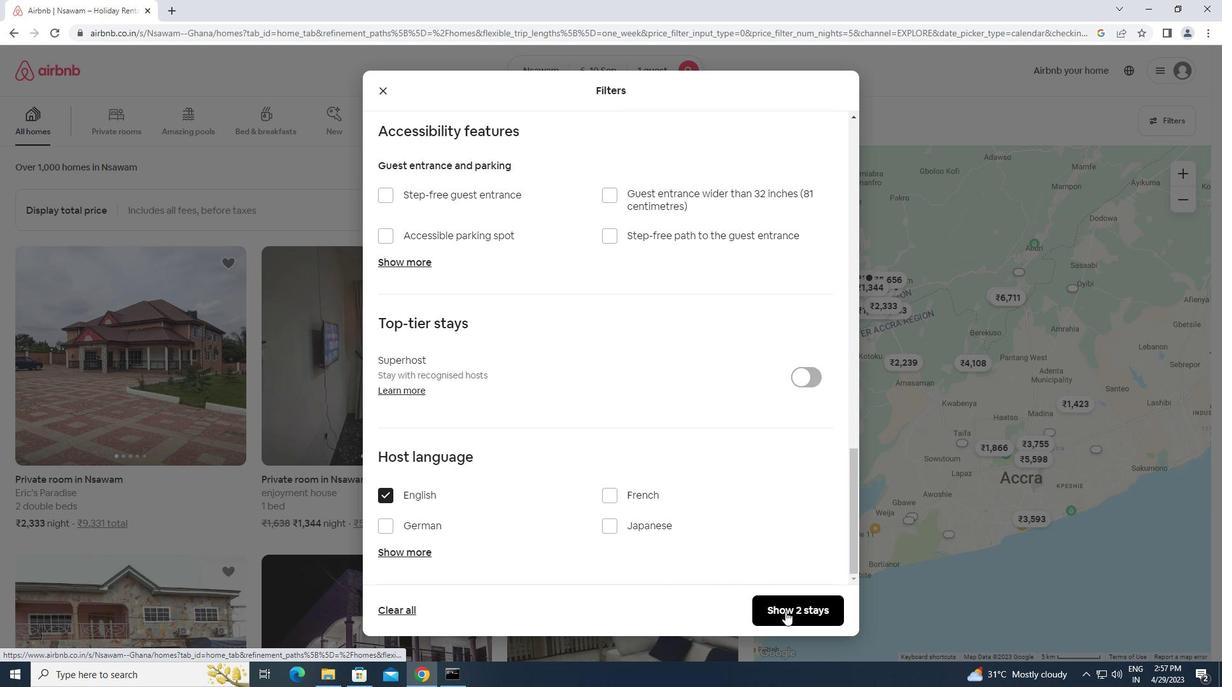 
